 Task: Find connections with filter location Repelón with filter topic #Marketswith filter profile language Spanish with filter current company SK hynix with filter school KPR Institute of Engineering and Technology with filter industry Wholesale Photography Equipment and Supplies with filter service category Bookkeeping with filter keywords title Nurse Practitioner
Action: Mouse moved to (282, 223)
Screenshot: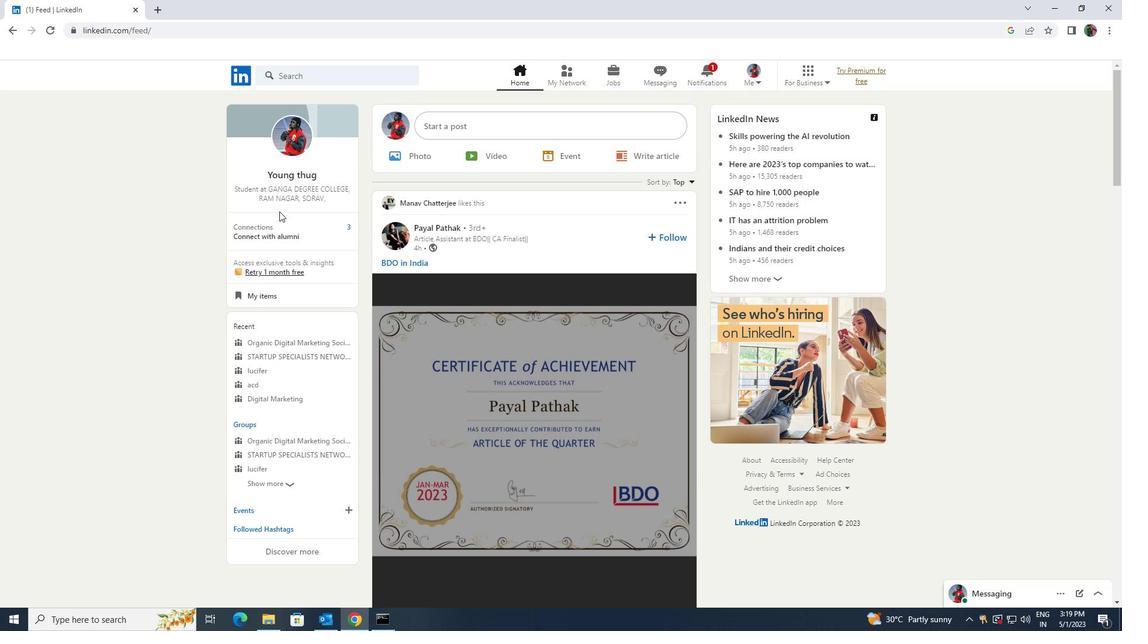 
Action: Mouse pressed left at (282, 223)
Screenshot: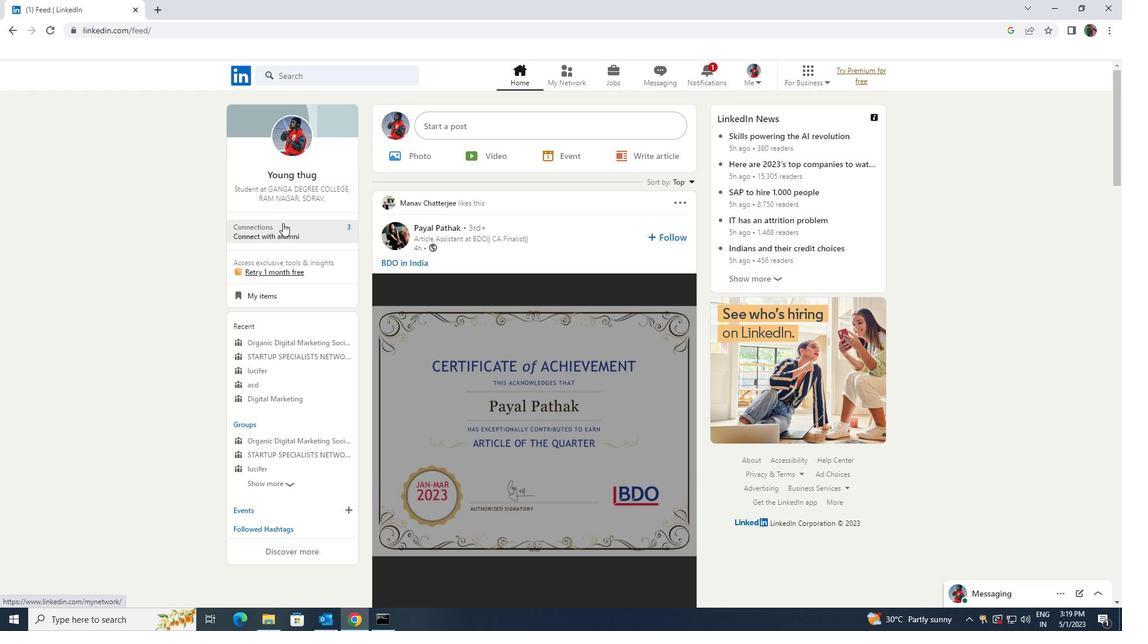 
Action: Mouse moved to (334, 147)
Screenshot: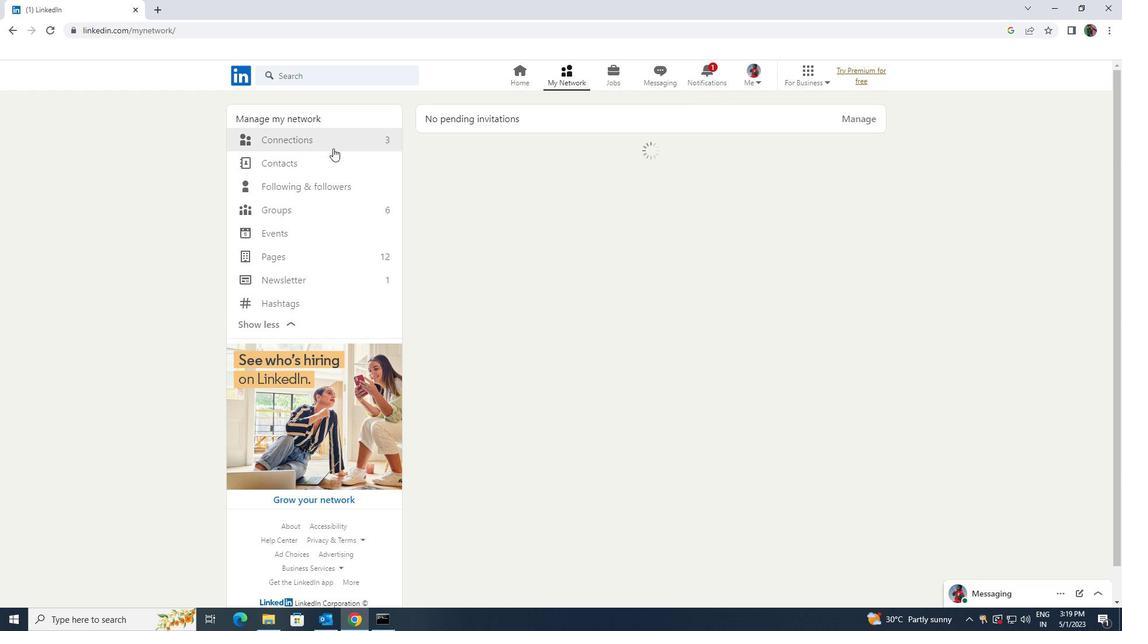 
Action: Mouse pressed left at (334, 147)
Screenshot: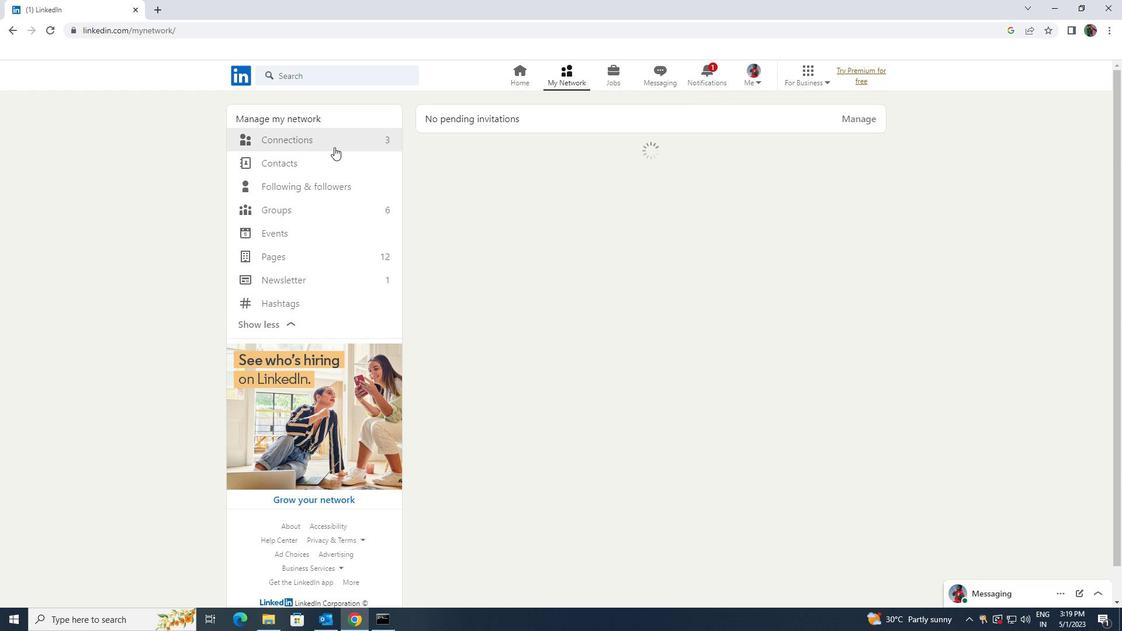 
Action: Mouse moved to (334, 144)
Screenshot: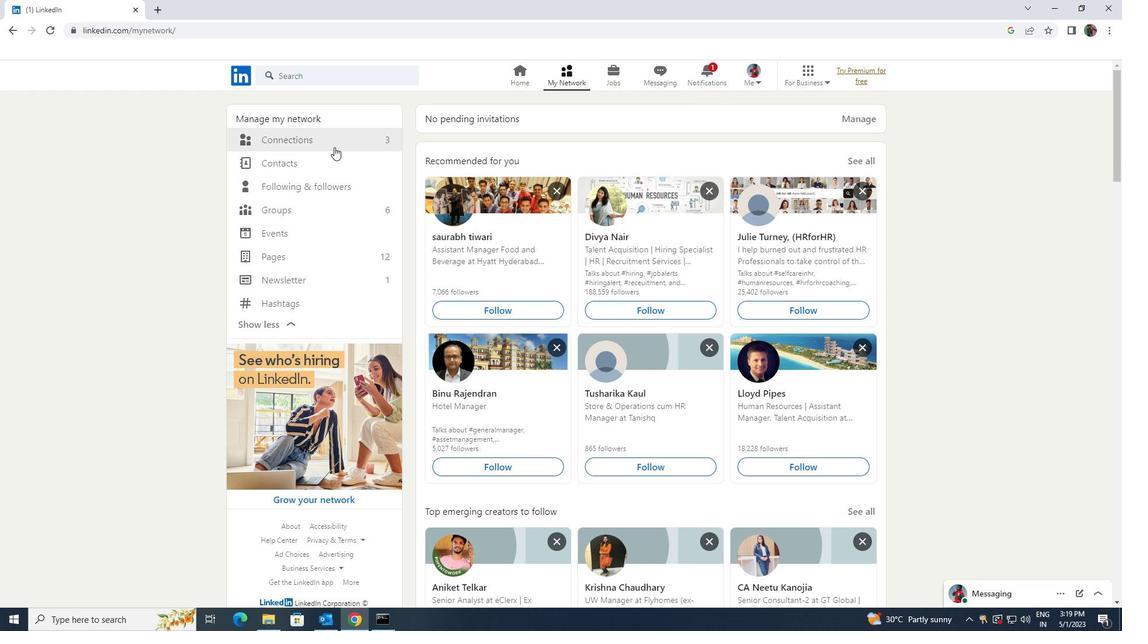 
Action: Mouse pressed left at (334, 144)
Screenshot: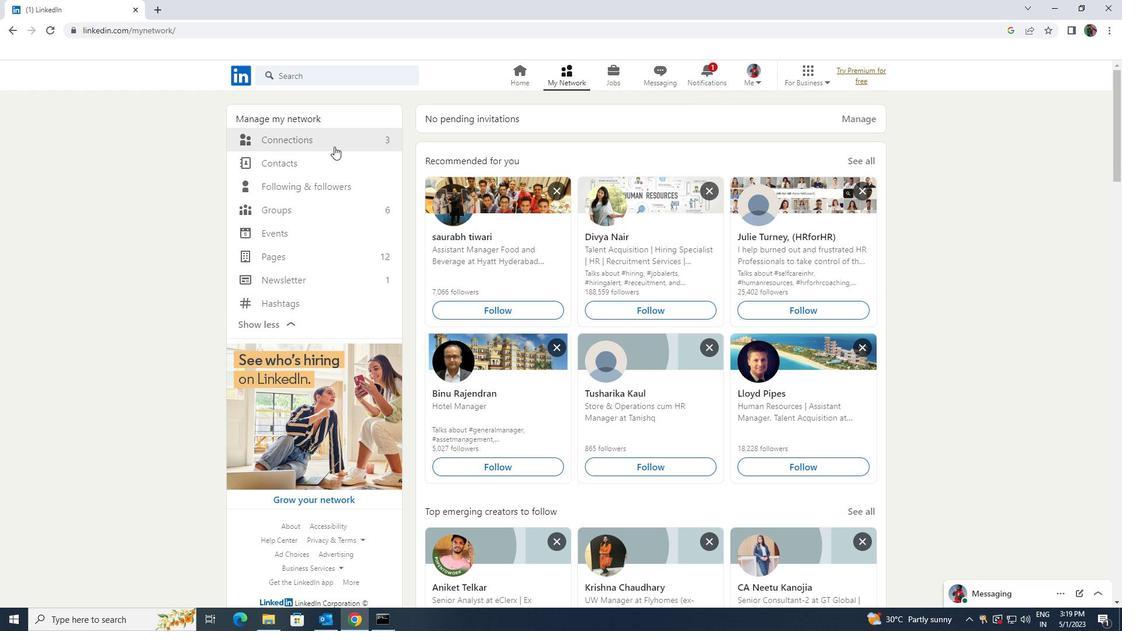
Action: Mouse moved to (660, 141)
Screenshot: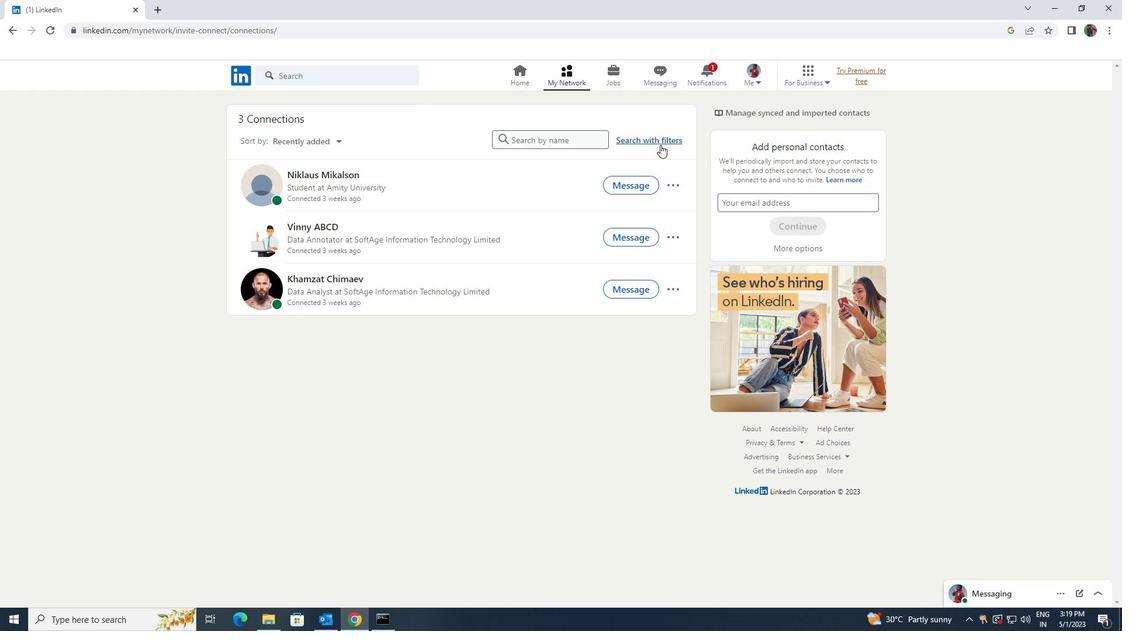 
Action: Mouse pressed left at (660, 141)
Screenshot: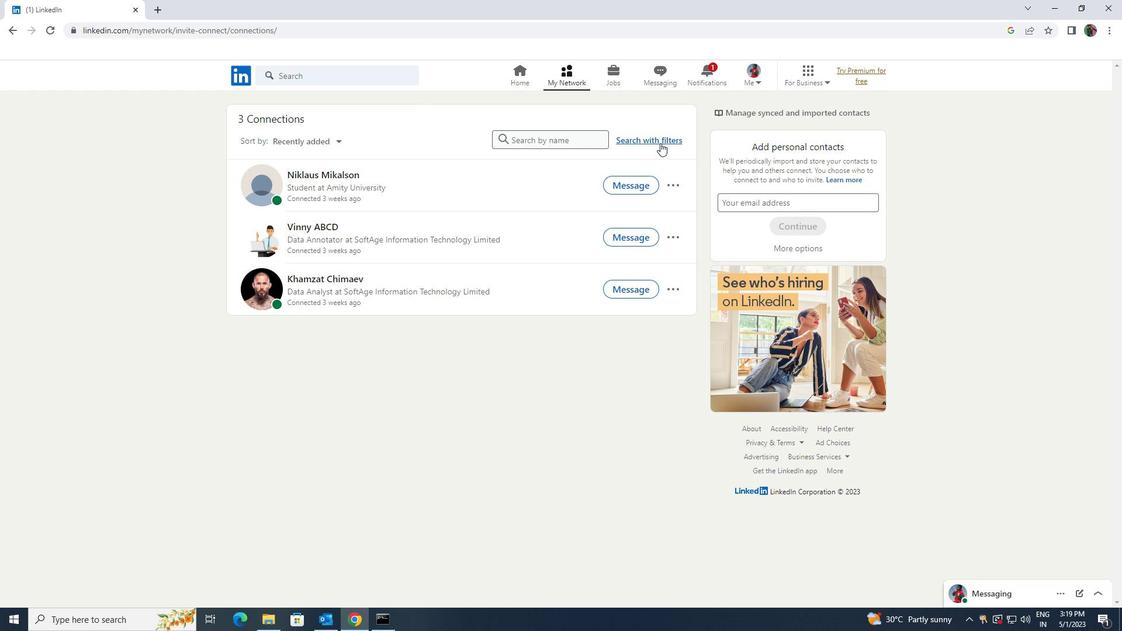 
Action: Mouse moved to (593, 109)
Screenshot: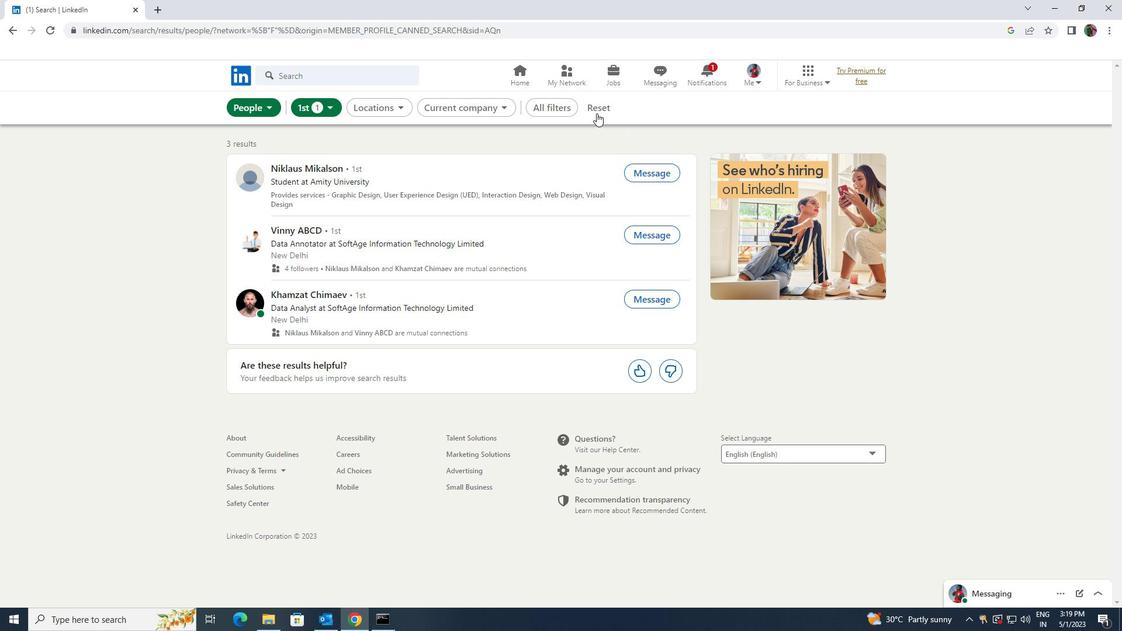 
Action: Mouse pressed left at (593, 109)
Screenshot: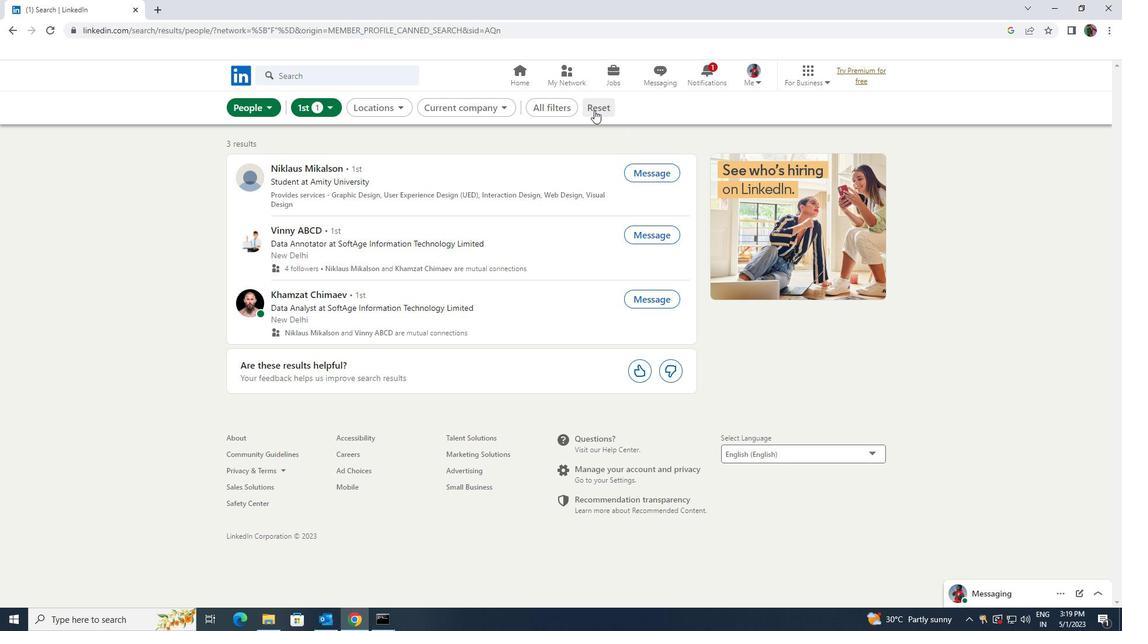 
Action: Mouse moved to (580, 106)
Screenshot: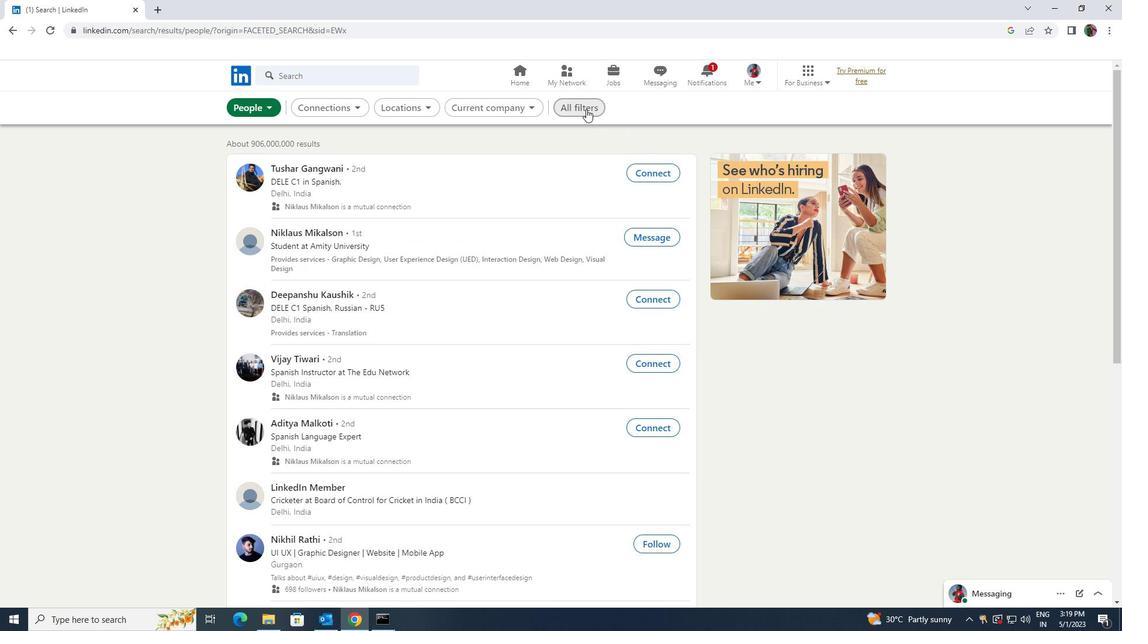 
Action: Mouse pressed left at (580, 106)
Screenshot: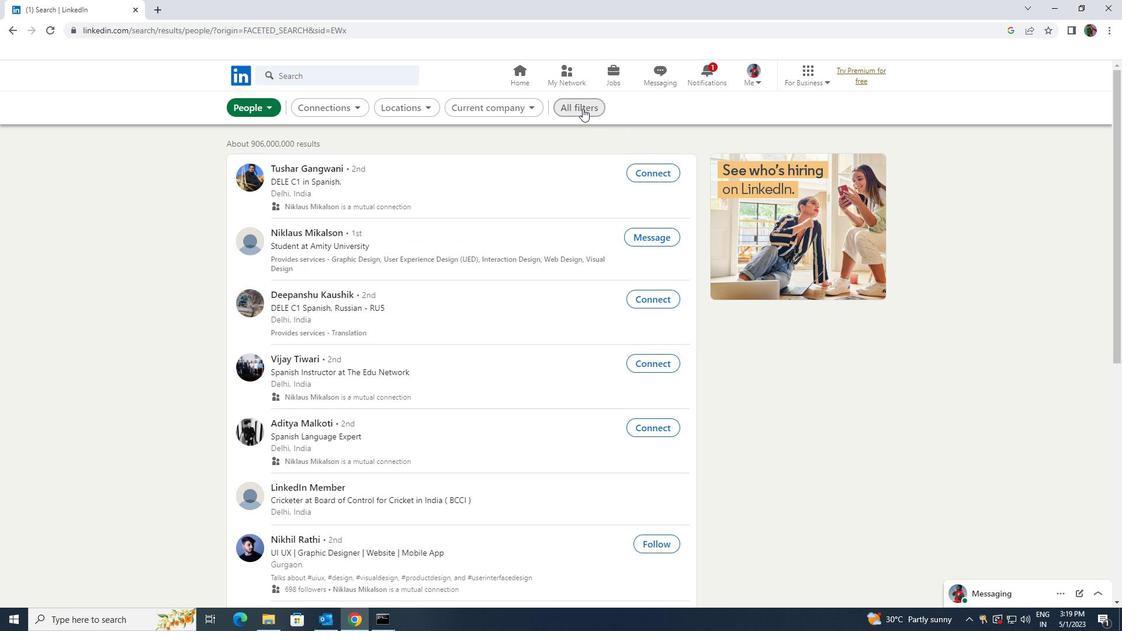 
Action: Mouse moved to (940, 313)
Screenshot: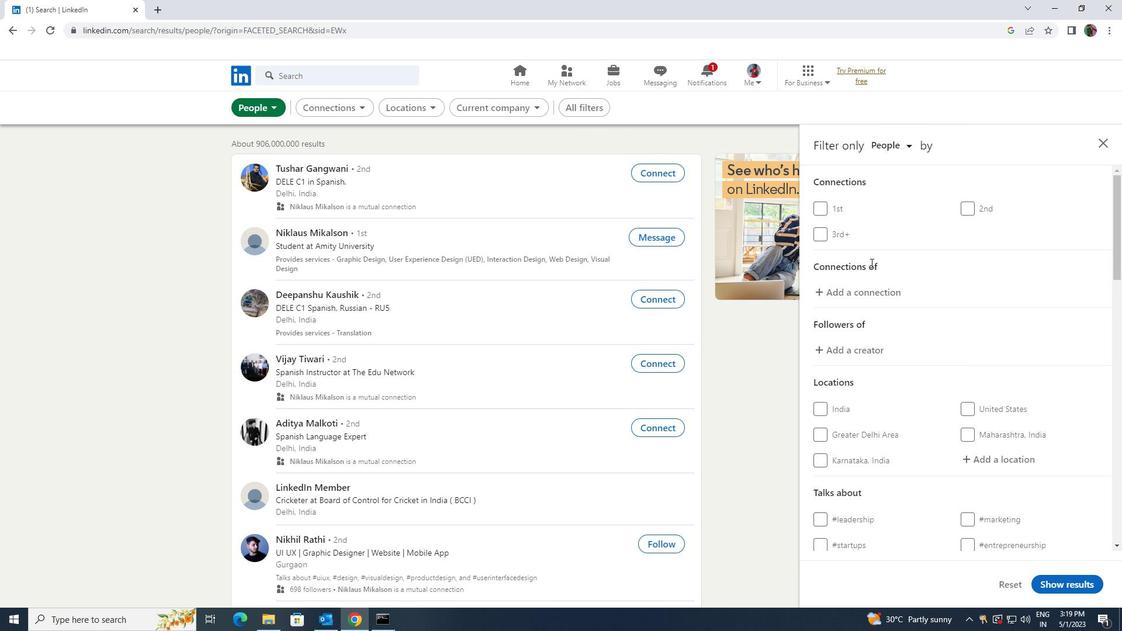 
Action: Mouse scrolled (940, 312) with delta (0, 0)
Screenshot: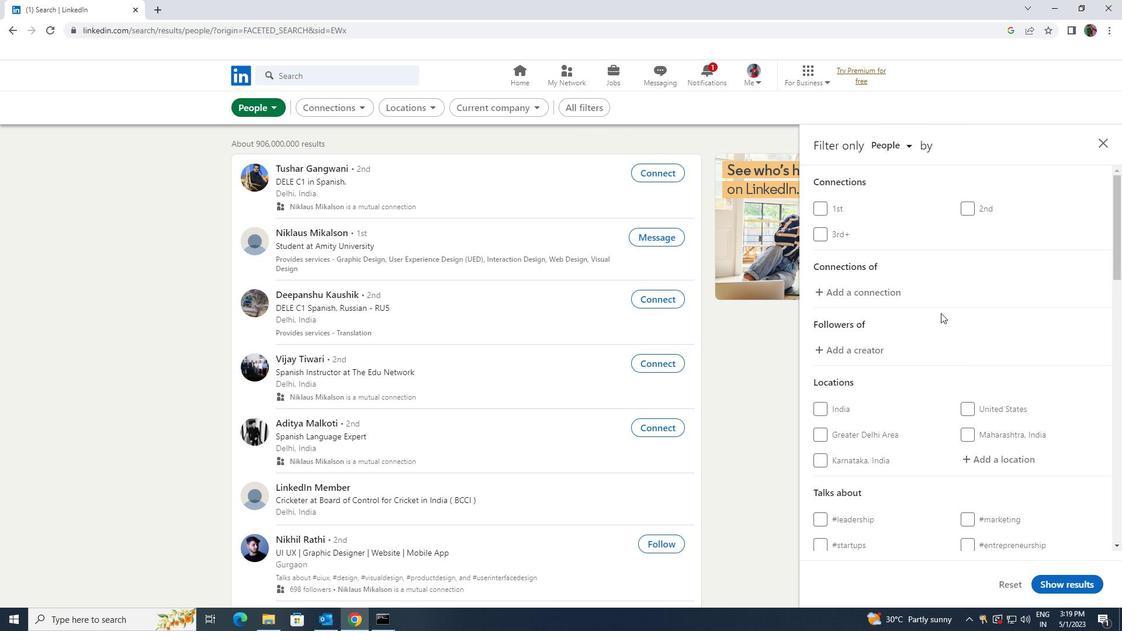 
Action: Mouse scrolled (940, 312) with delta (0, 0)
Screenshot: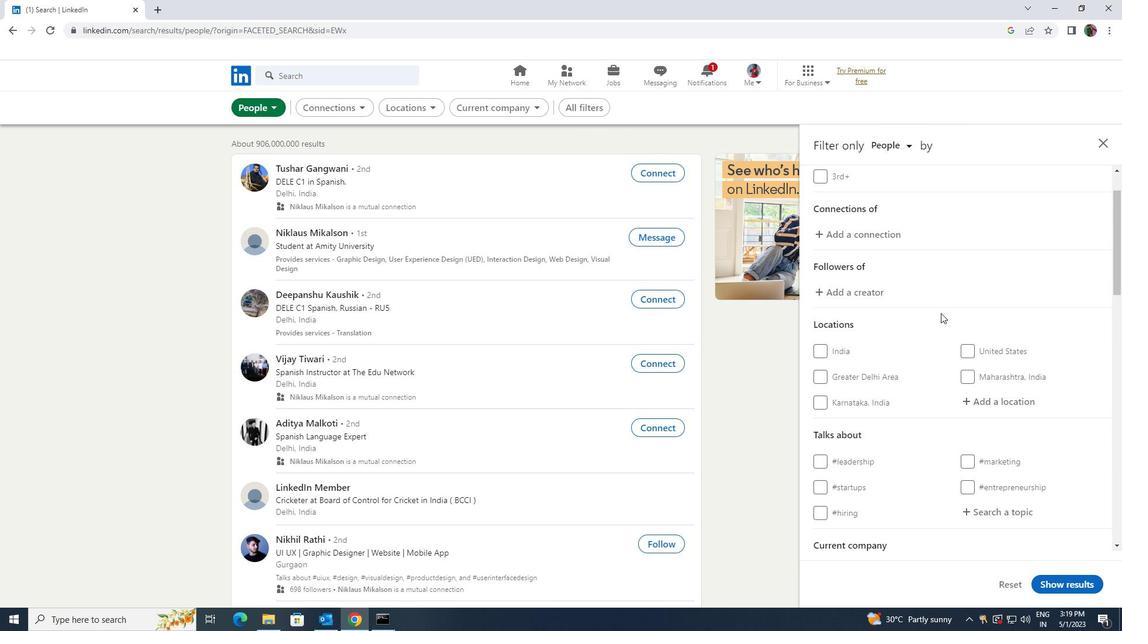 
Action: Mouse scrolled (940, 312) with delta (0, 0)
Screenshot: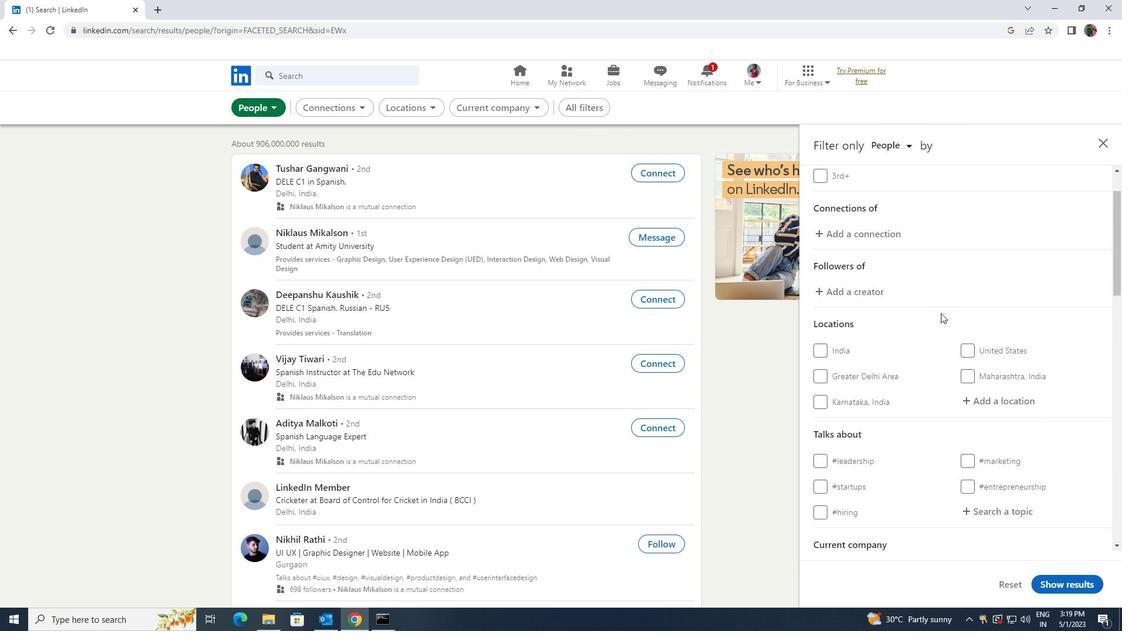 
Action: Mouse moved to (981, 286)
Screenshot: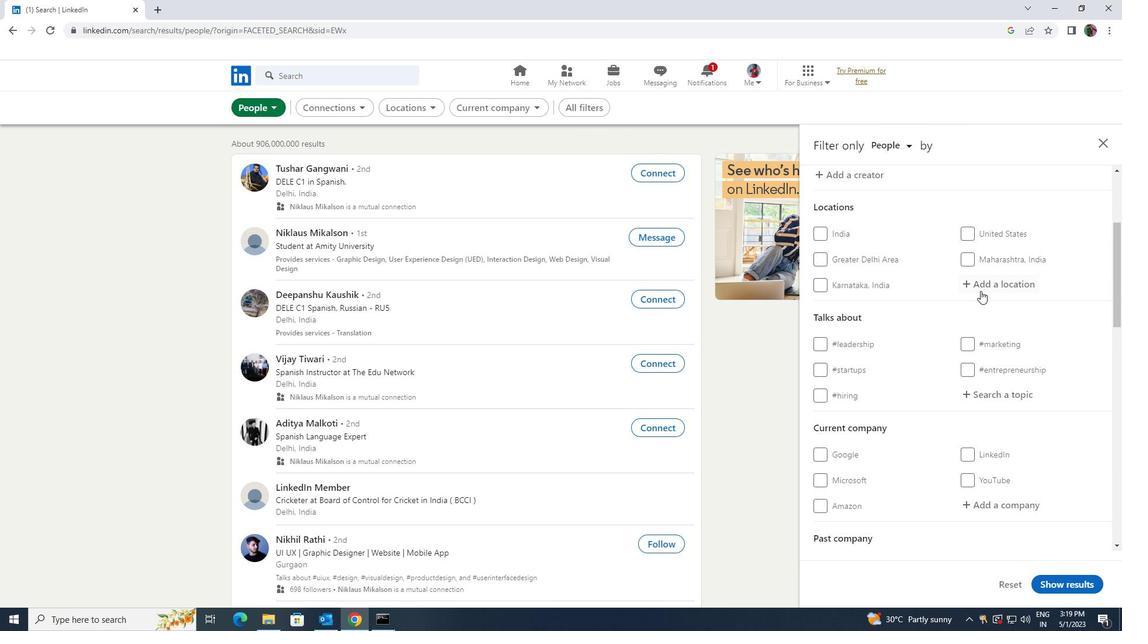 
Action: Mouse pressed left at (981, 286)
Screenshot: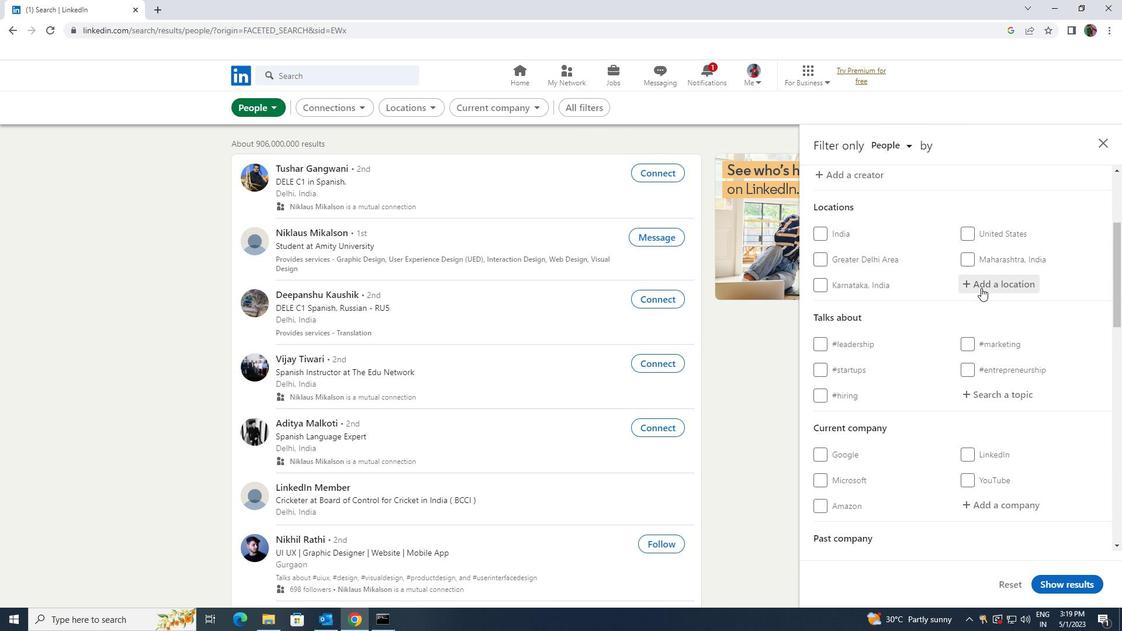 
Action: Key pressed <Key.shift>REPELO
Screenshot: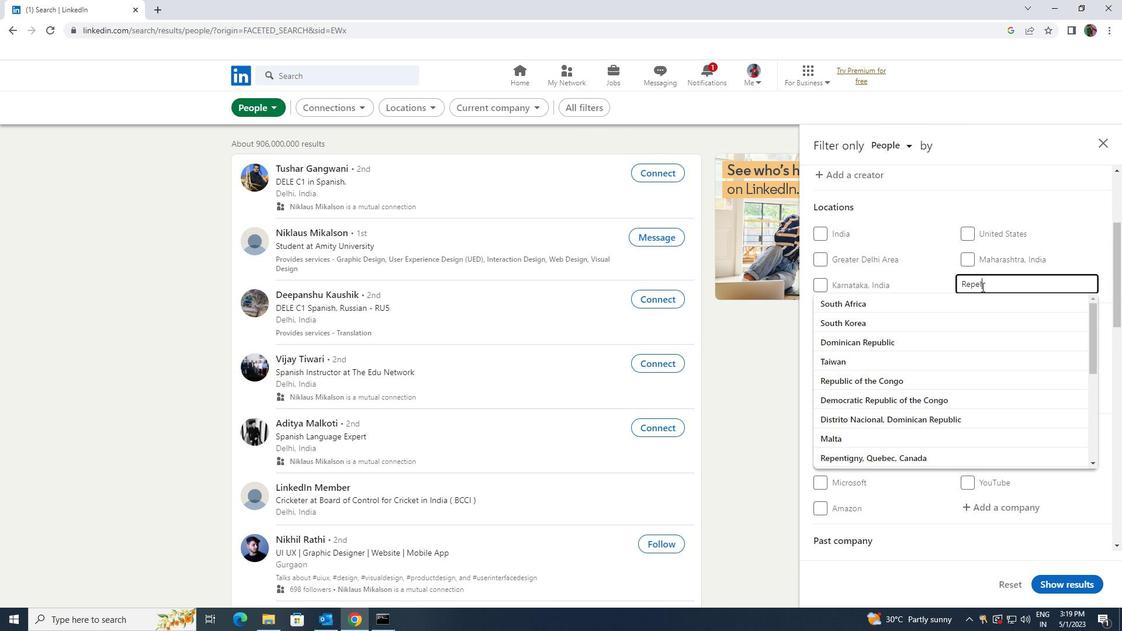 
Action: Mouse moved to (995, 293)
Screenshot: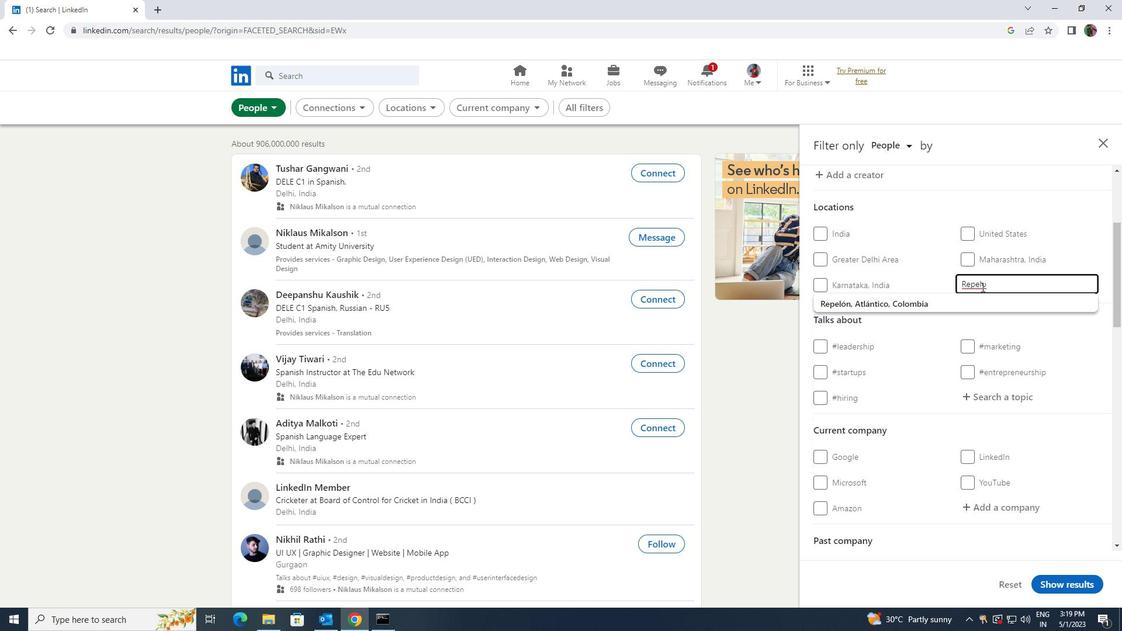 
Action: Mouse pressed left at (995, 293)
Screenshot: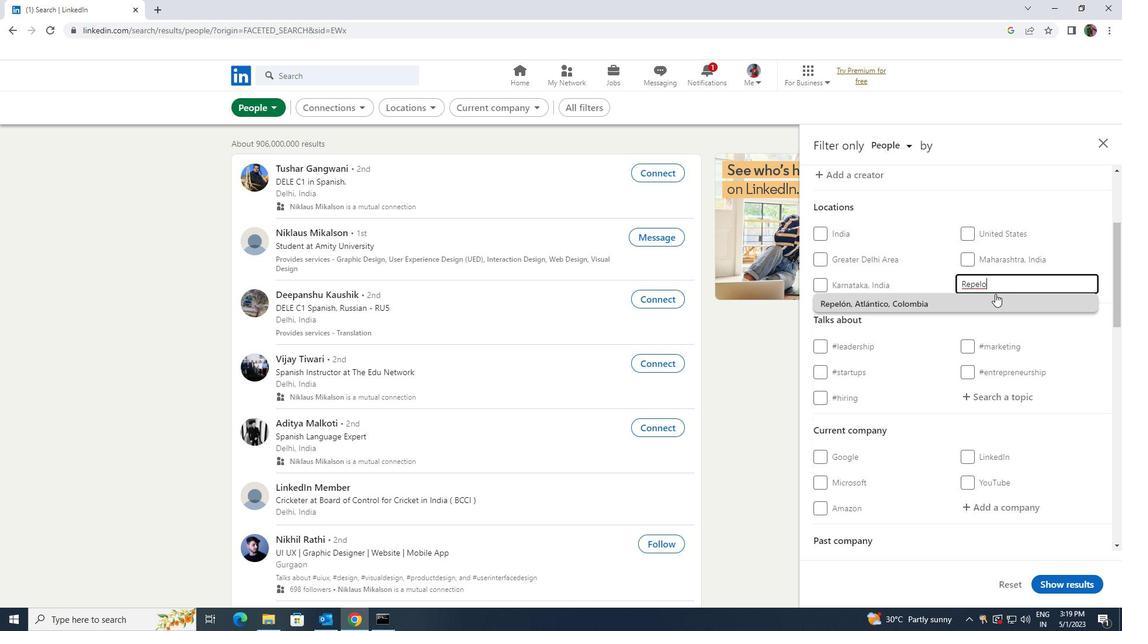 
Action: Mouse scrolled (995, 293) with delta (0, 0)
Screenshot: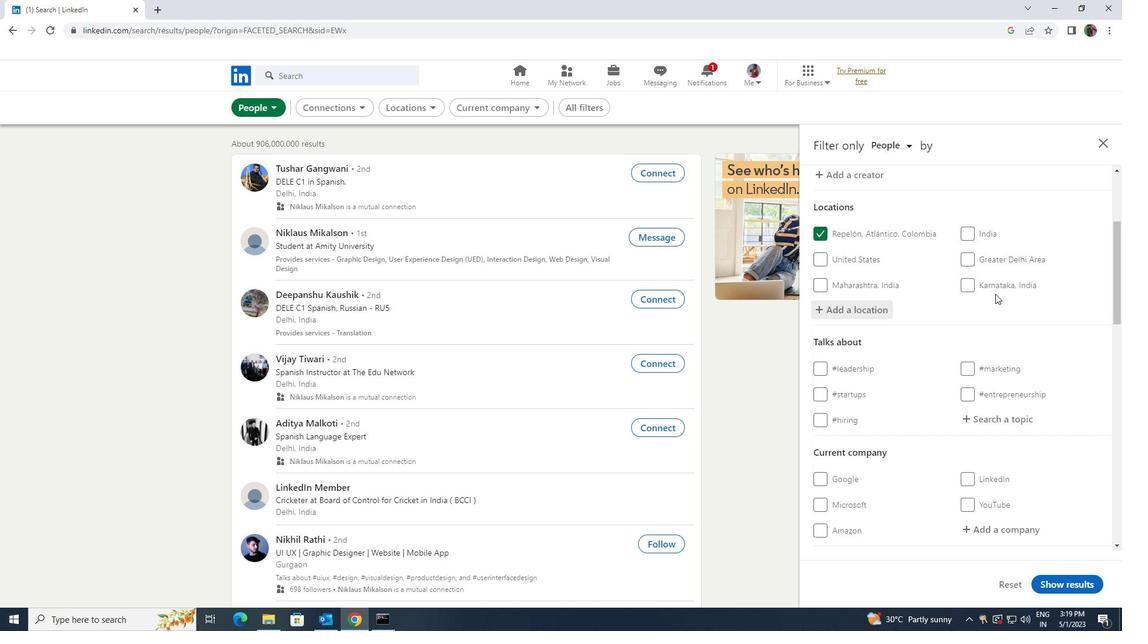 
Action: Mouse scrolled (995, 293) with delta (0, 0)
Screenshot: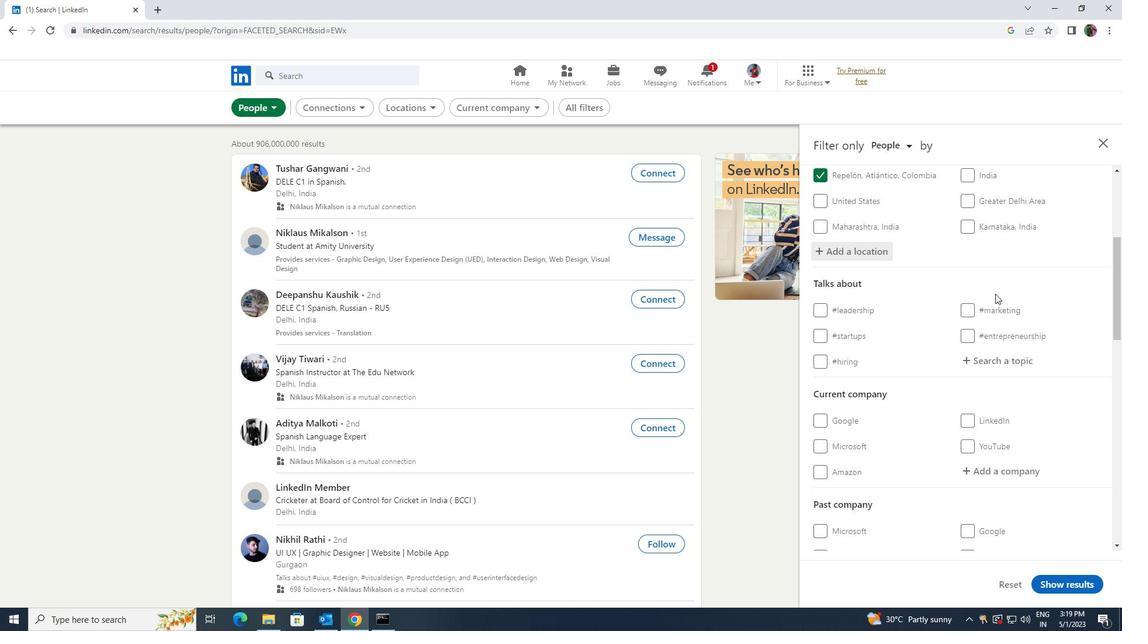 
Action: Mouse moved to (996, 295)
Screenshot: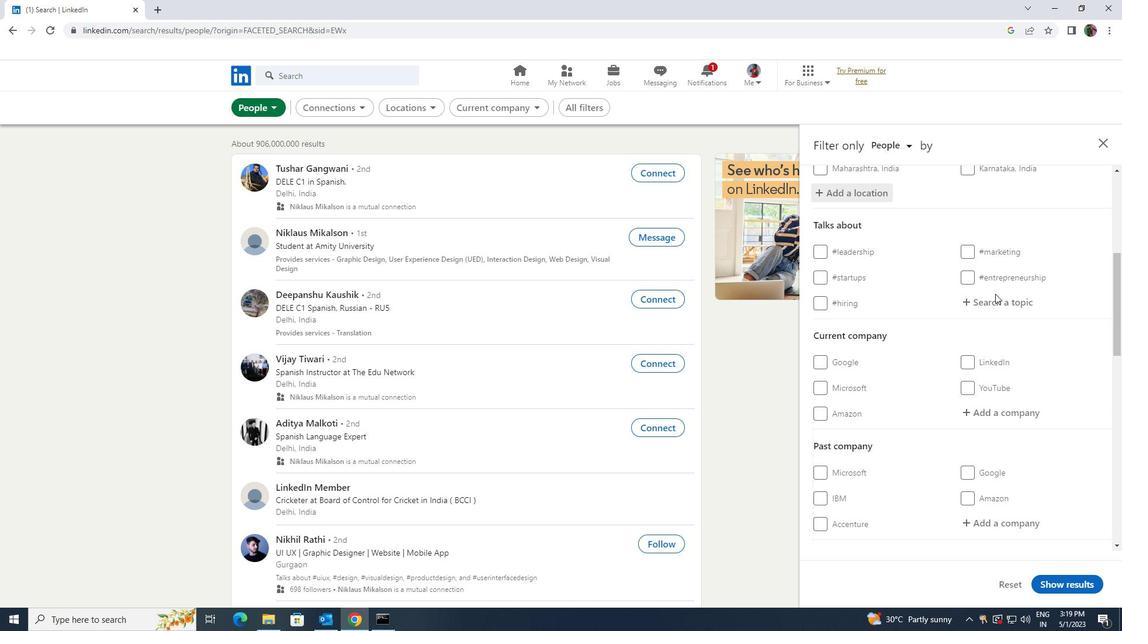 
Action: Mouse pressed left at (996, 295)
Screenshot: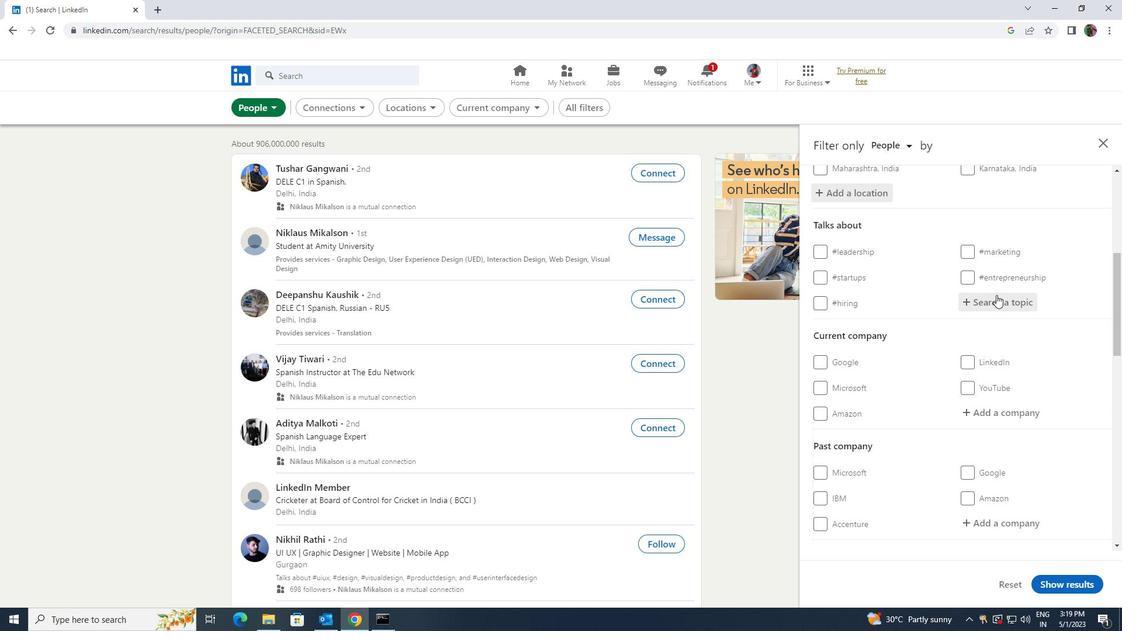 
Action: Key pressed <Key.shift>MARKETS
Screenshot: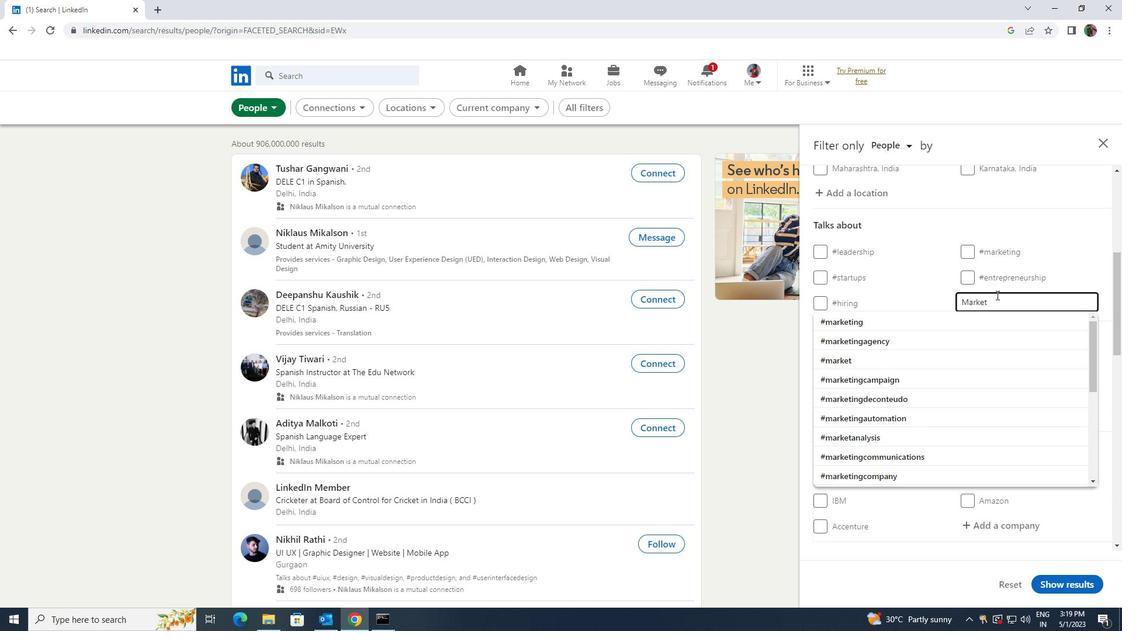 
Action: Mouse moved to (990, 321)
Screenshot: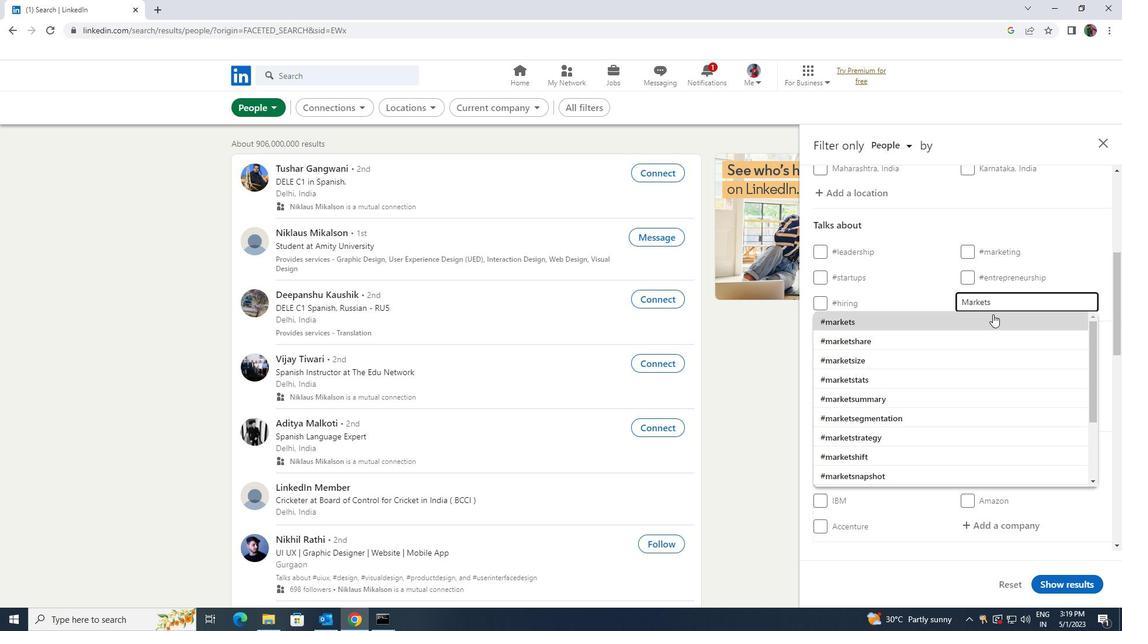 
Action: Mouse pressed left at (990, 321)
Screenshot: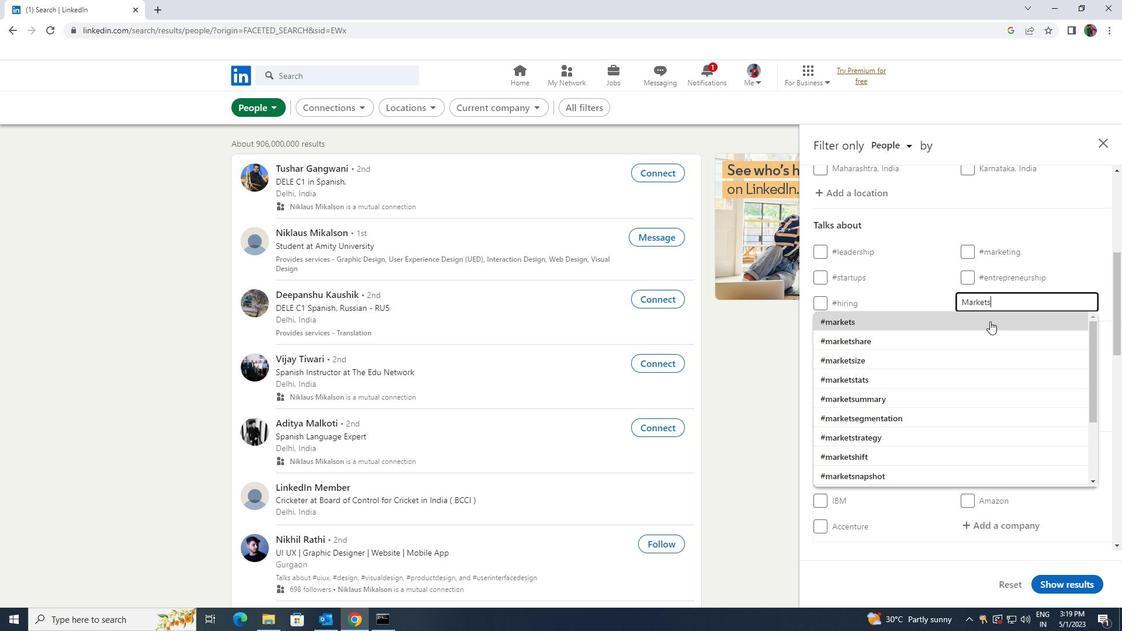 
Action: Mouse scrolled (990, 320) with delta (0, 0)
Screenshot: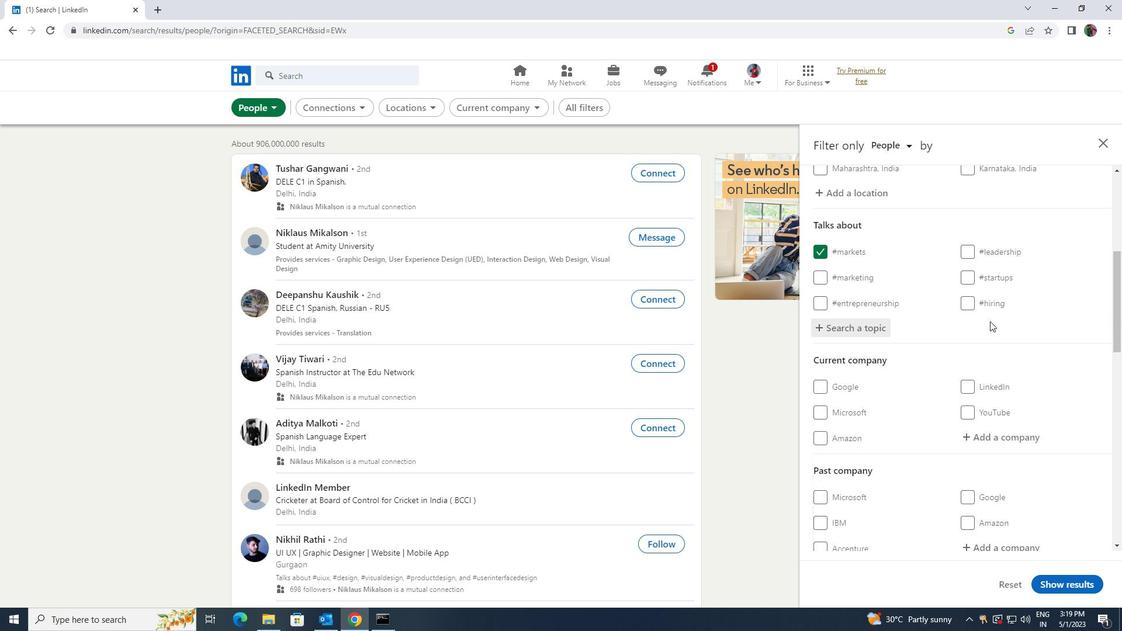 
Action: Mouse scrolled (990, 320) with delta (0, 0)
Screenshot: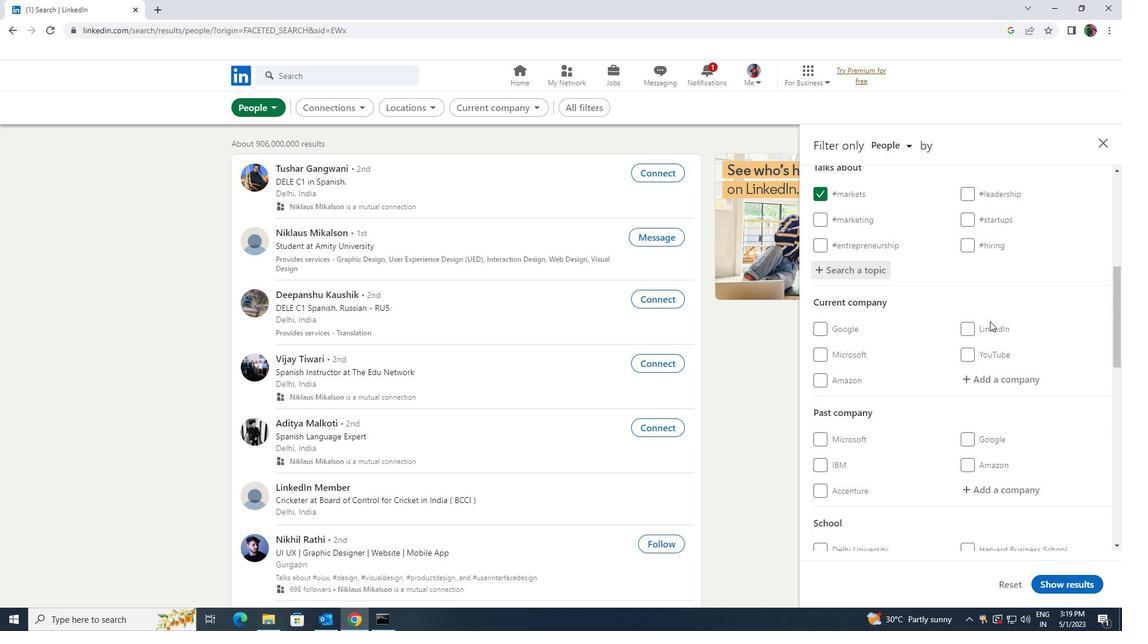 
Action: Mouse scrolled (990, 320) with delta (0, 0)
Screenshot: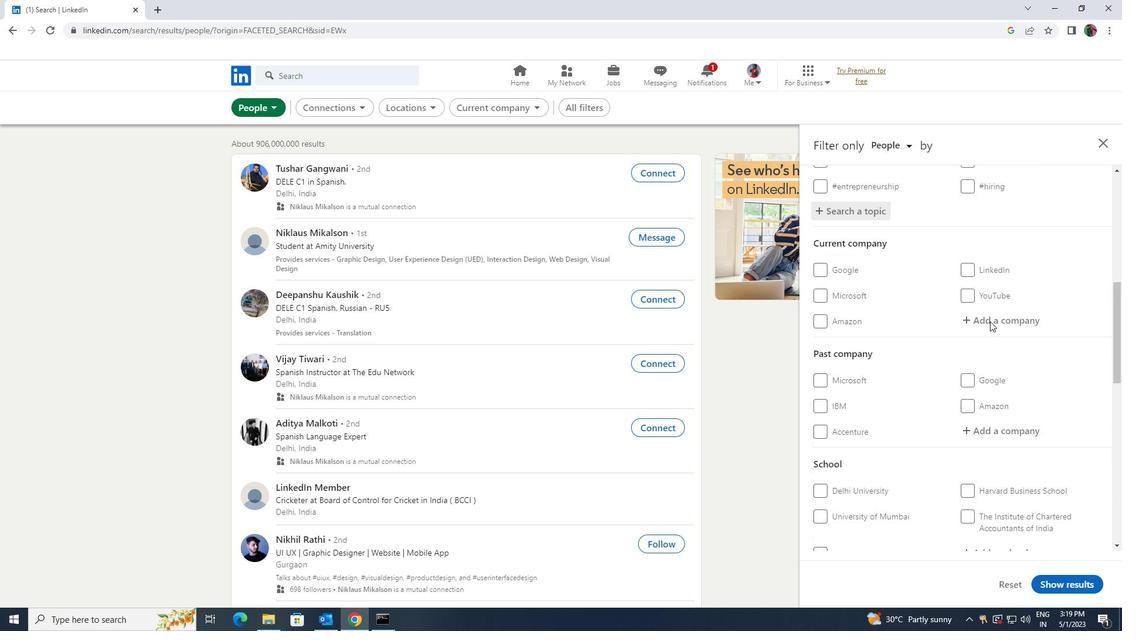
Action: Mouse scrolled (990, 320) with delta (0, 0)
Screenshot: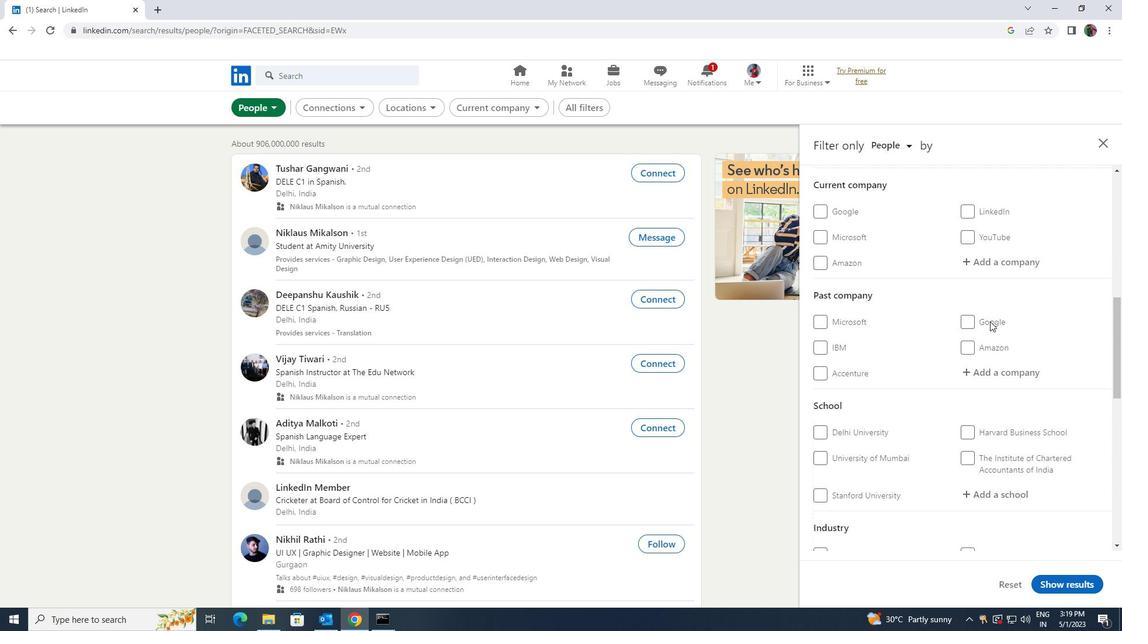 
Action: Mouse scrolled (990, 320) with delta (0, 0)
Screenshot: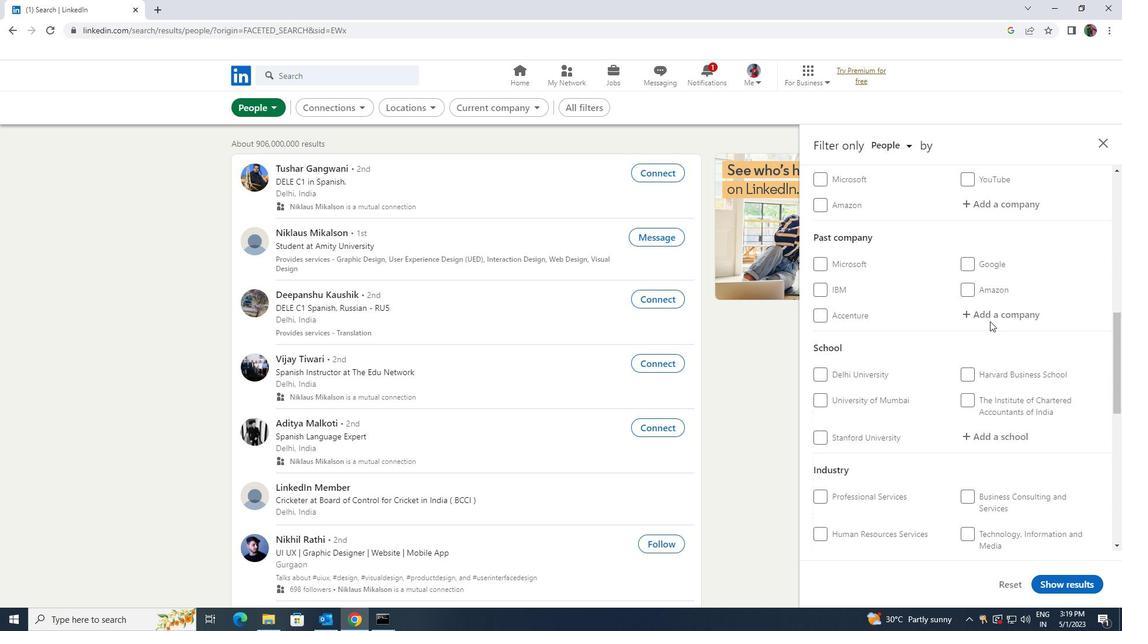 
Action: Mouse scrolled (990, 320) with delta (0, 0)
Screenshot: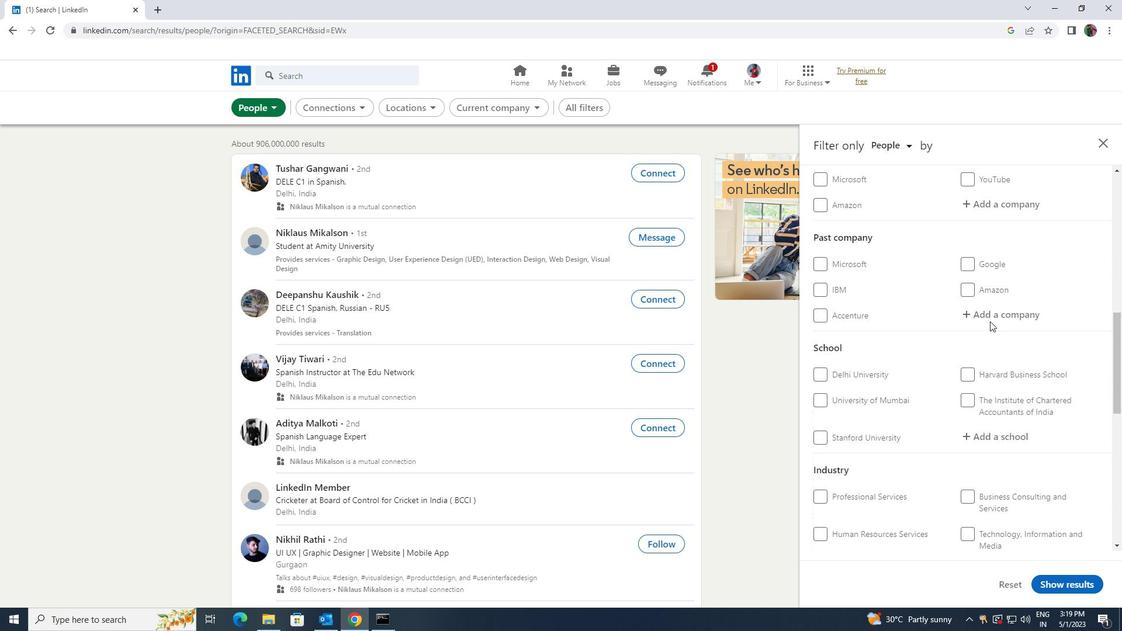 
Action: Mouse scrolled (990, 320) with delta (0, 0)
Screenshot: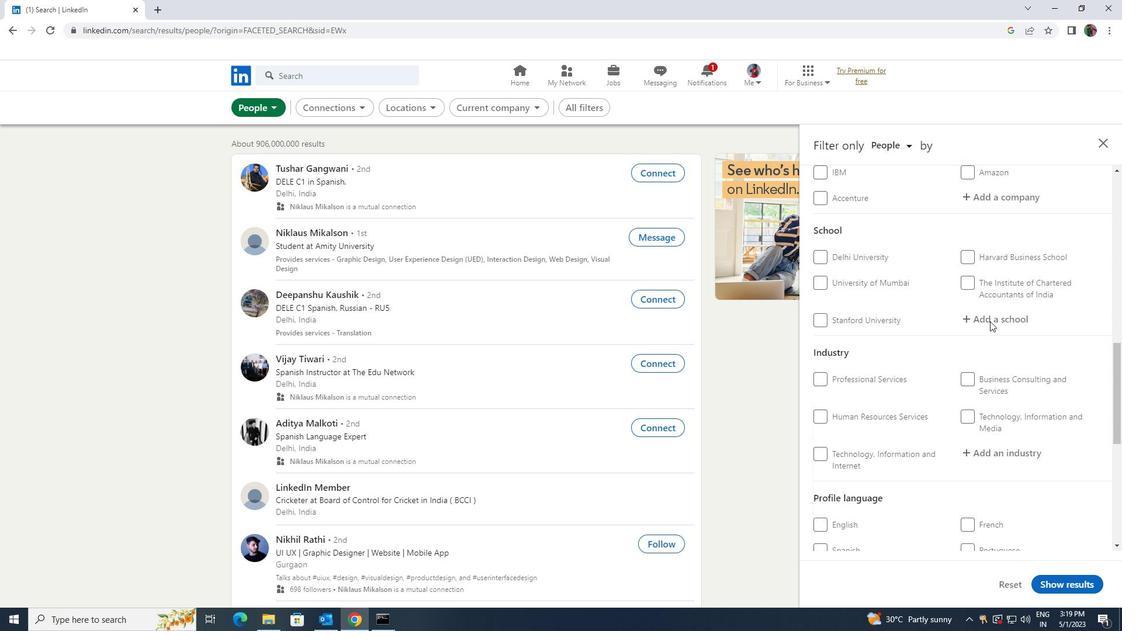 
Action: Mouse scrolled (990, 320) with delta (0, 0)
Screenshot: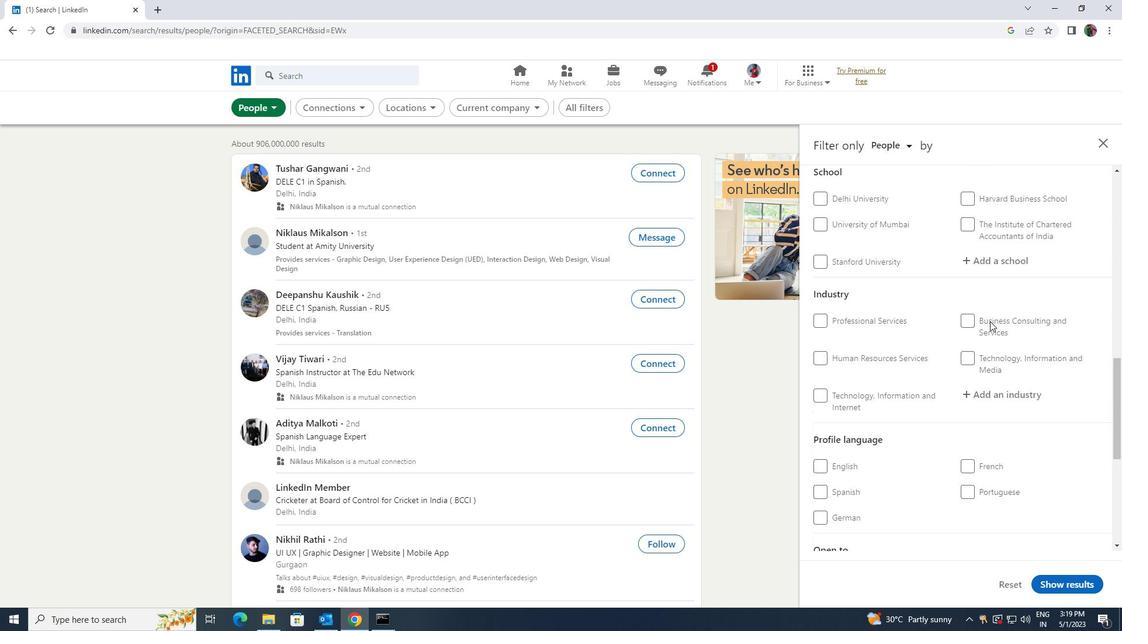 
Action: Mouse scrolled (990, 320) with delta (0, 0)
Screenshot: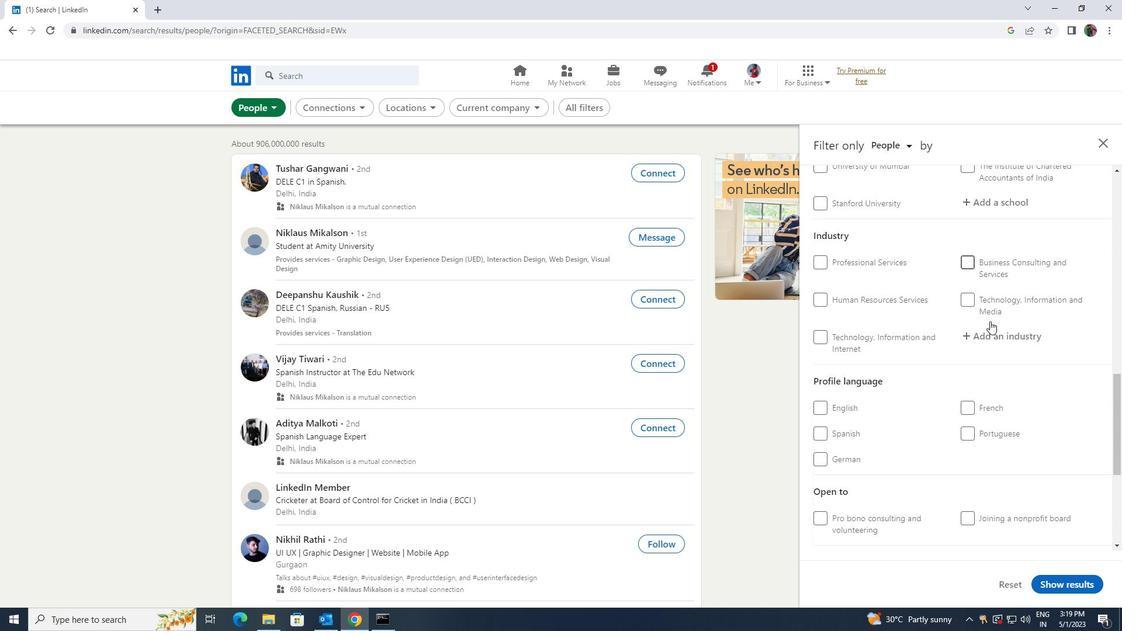 
Action: Mouse moved to (822, 376)
Screenshot: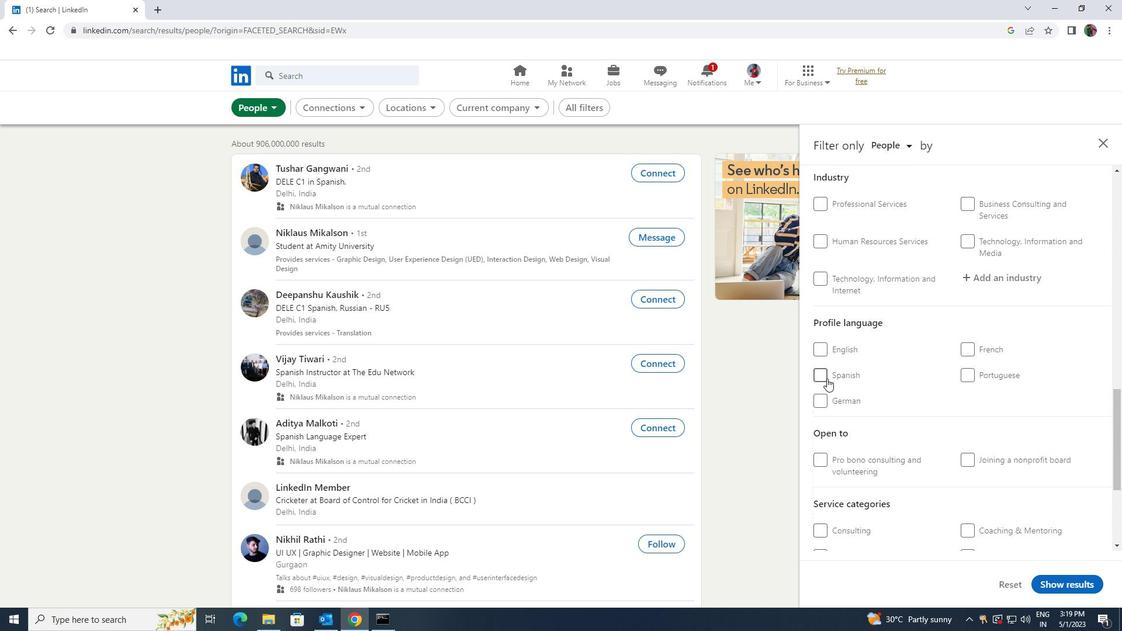 
Action: Mouse pressed left at (822, 376)
Screenshot: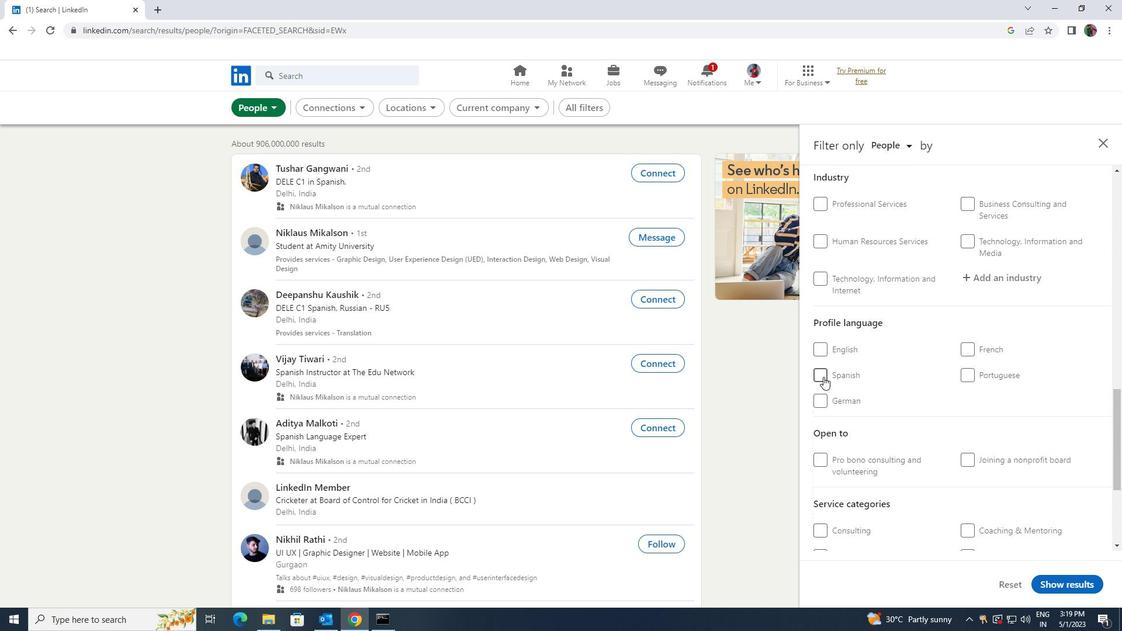 
Action: Mouse moved to (935, 369)
Screenshot: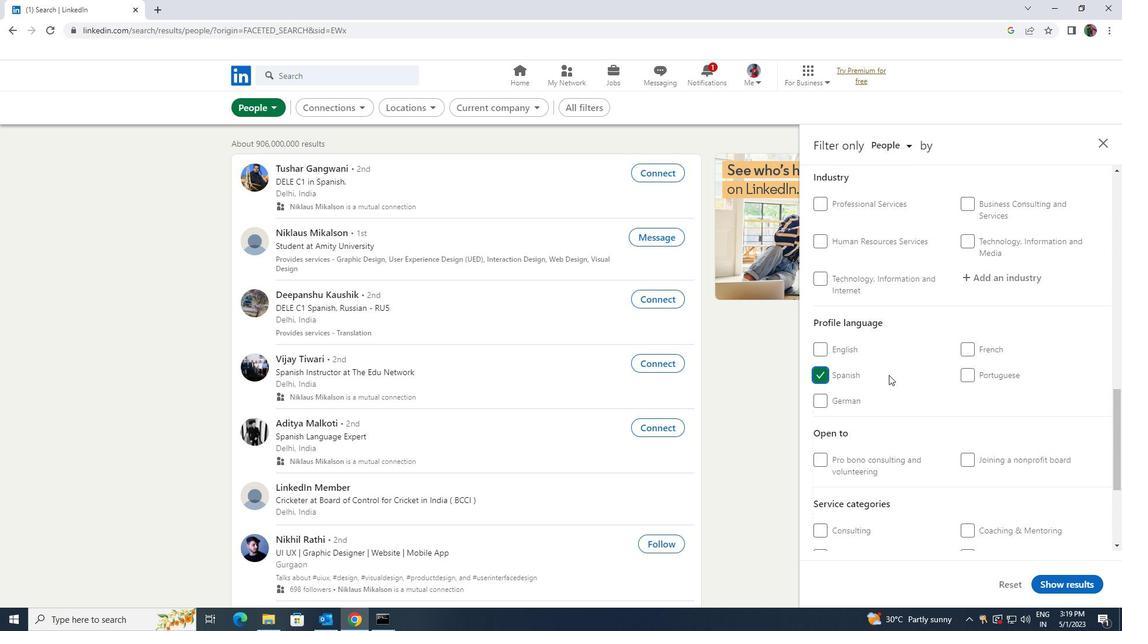 
Action: Mouse scrolled (935, 369) with delta (0, 0)
Screenshot: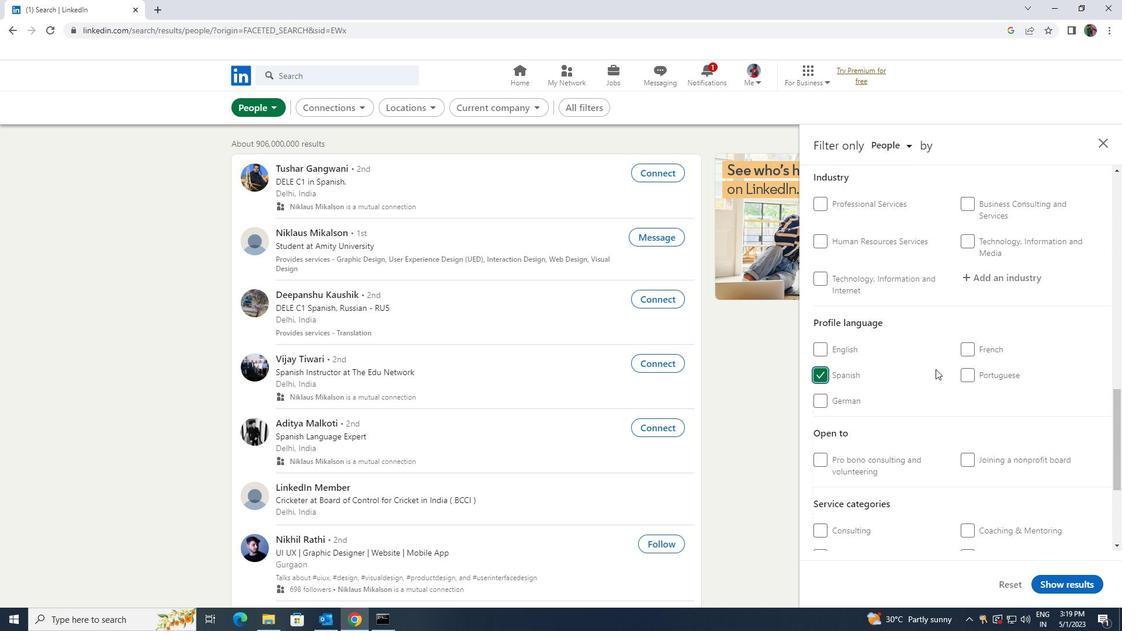 
Action: Mouse scrolled (935, 369) with delta (0, 0)
Screenshot: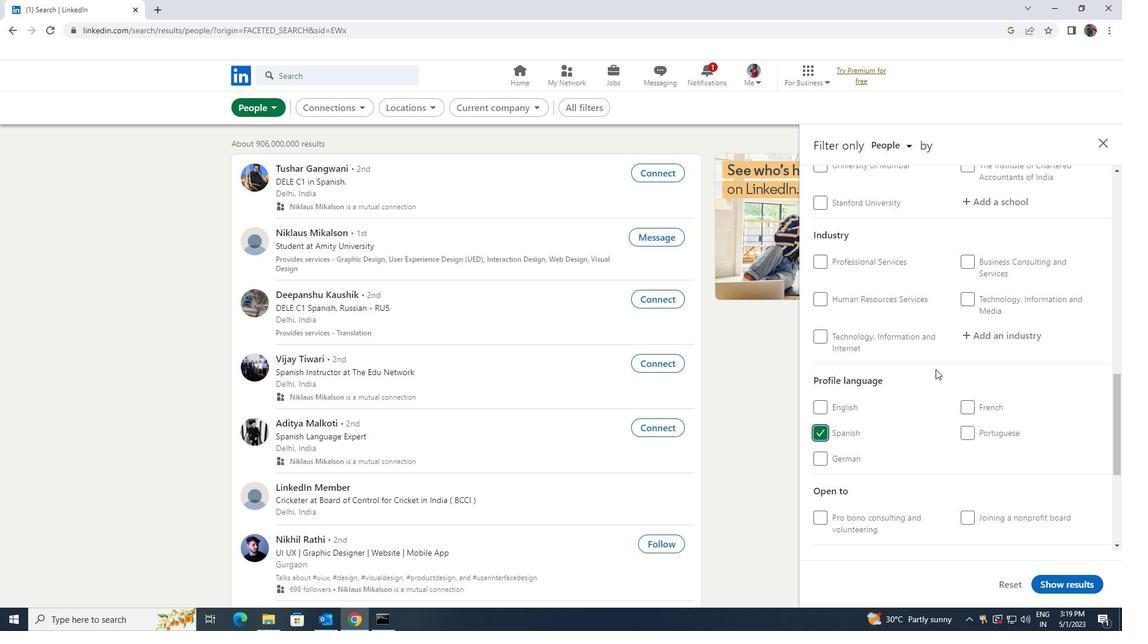
Action: Mouse scrolled (935, 369) with delta (0, 0)
Screenshot: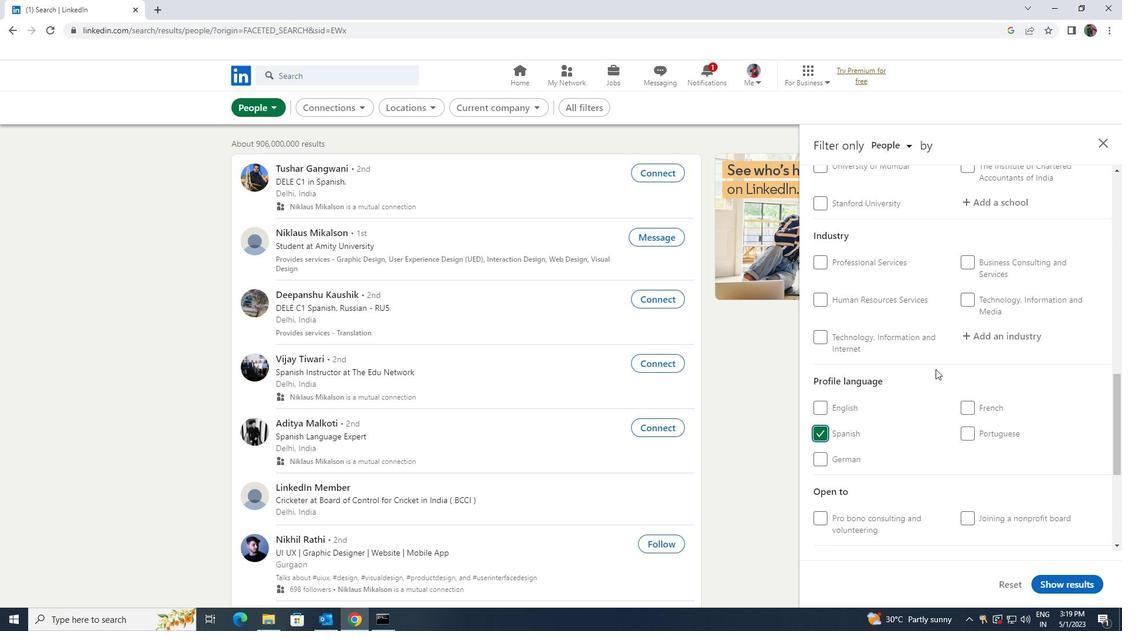 
Action: Mouse scrolled (935, 369) with delta (0, 0)
Screenshot: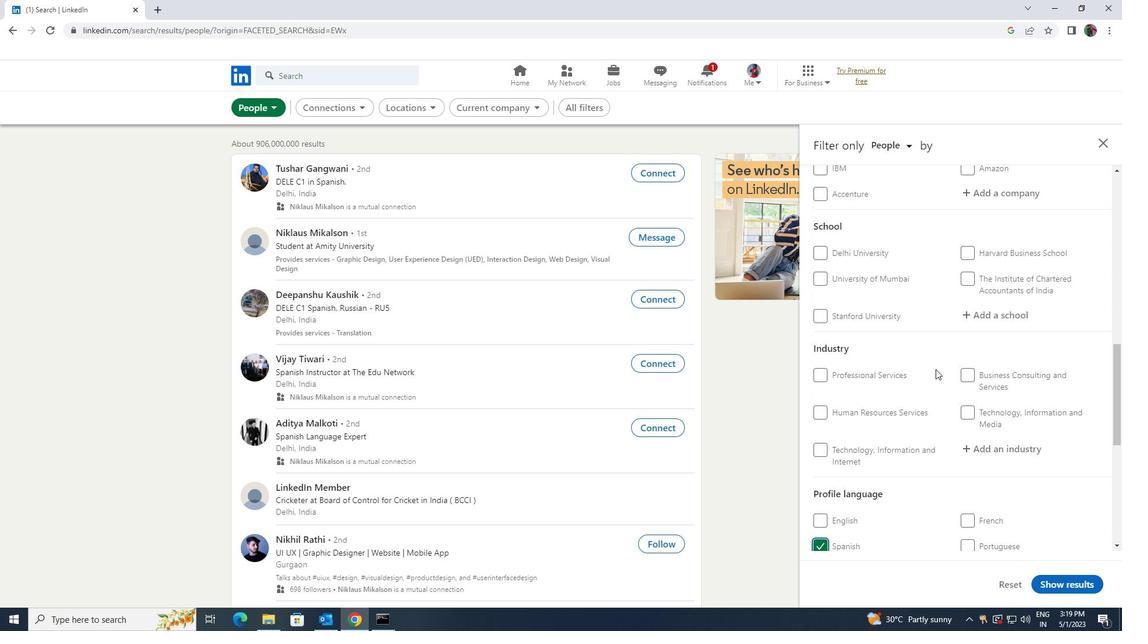 
Action: Mouse scrolled (935, 369) with delta (0, 0)
Screenshot: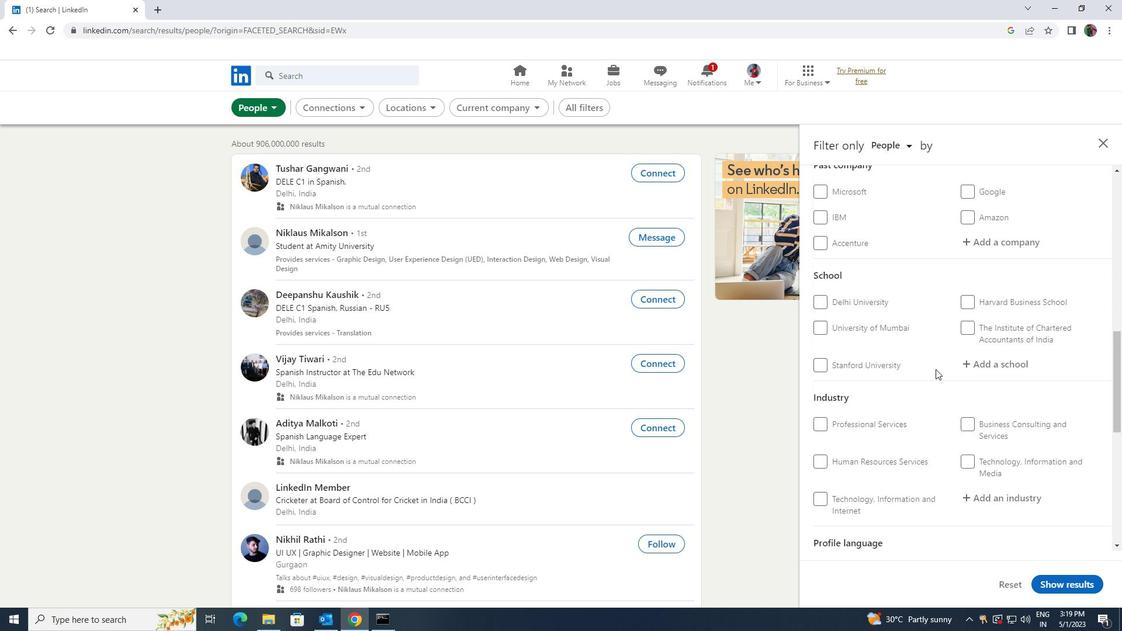 
Action: Mouse scrolled (935, 369) with delta (0, 0)
Screenshot: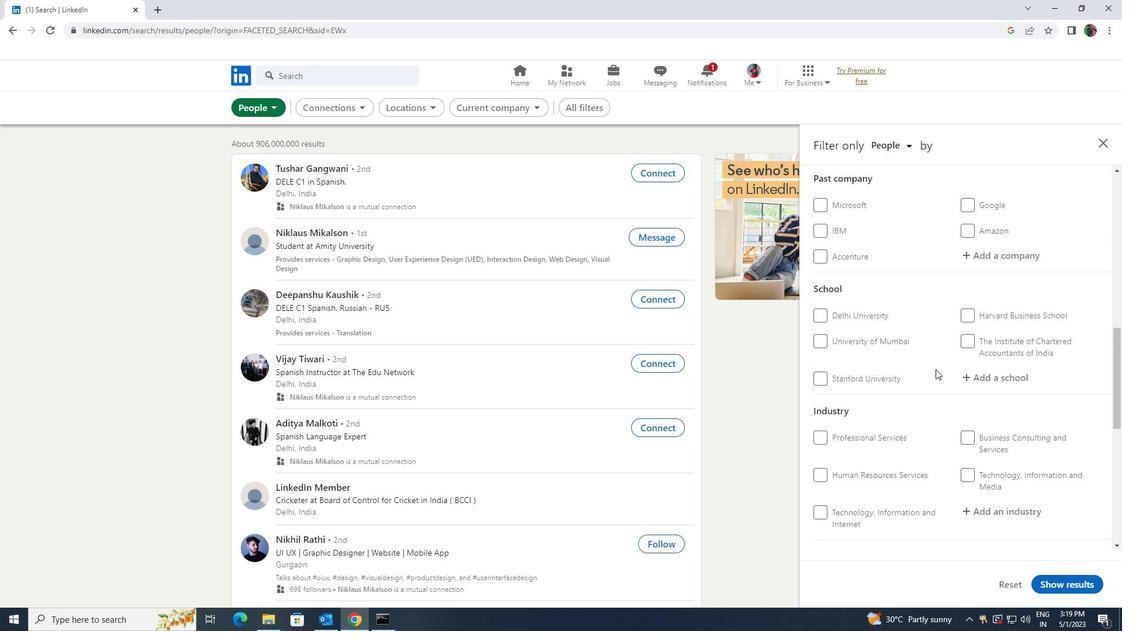 
Action: Mouse scrolled (935, 369) with delta (0, 0)
Screenshot: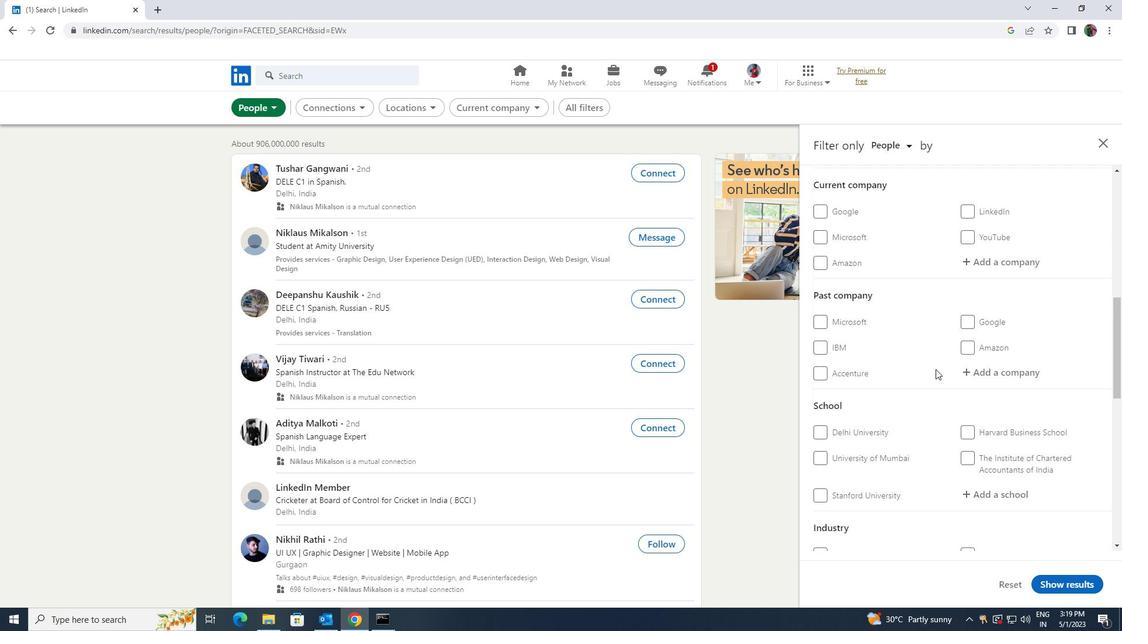 
Action: Mouse moved to (975, 323)
Screenshot: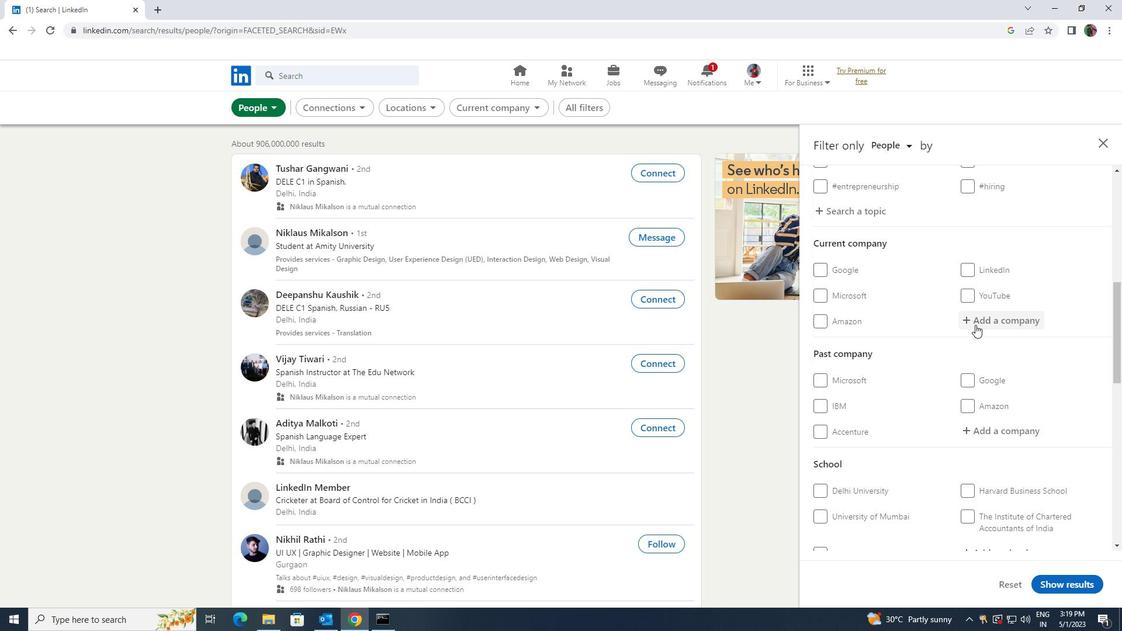 
Action: Mouse pressed left at (975, 323)
Screenshot: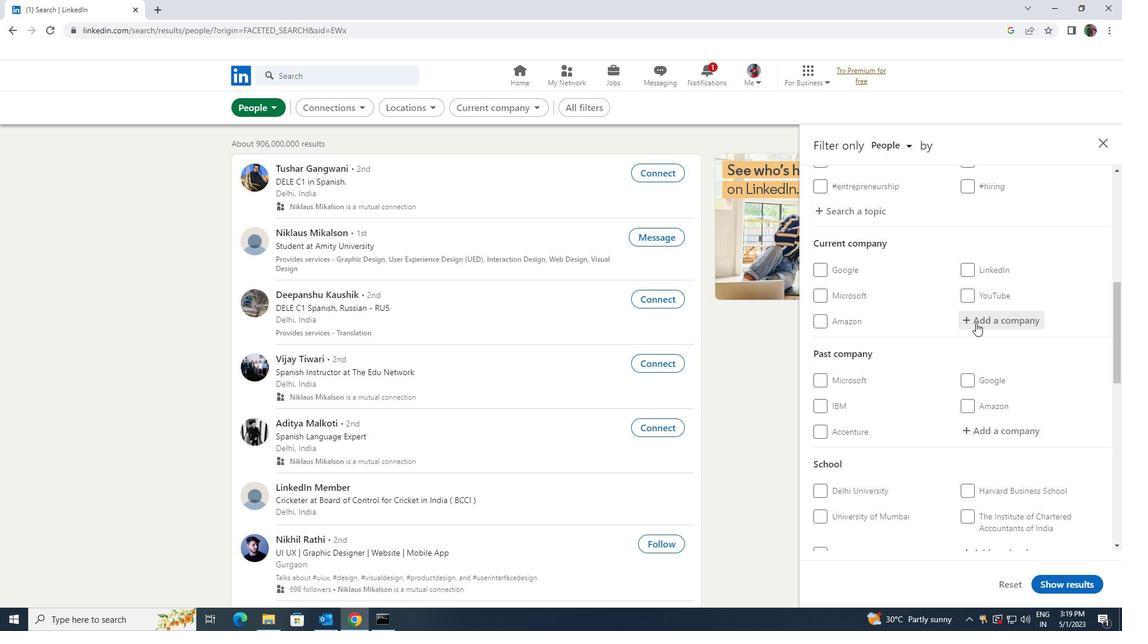 
Action: Key pressed <Key.shift>SK<Key.space><Key.shift><Key.shift><Key.shift><Key.shift><Key.shift><Key.shift><Key.shift><Key.shift><Key.shift><Key.shift>HYNIX
Screenshot: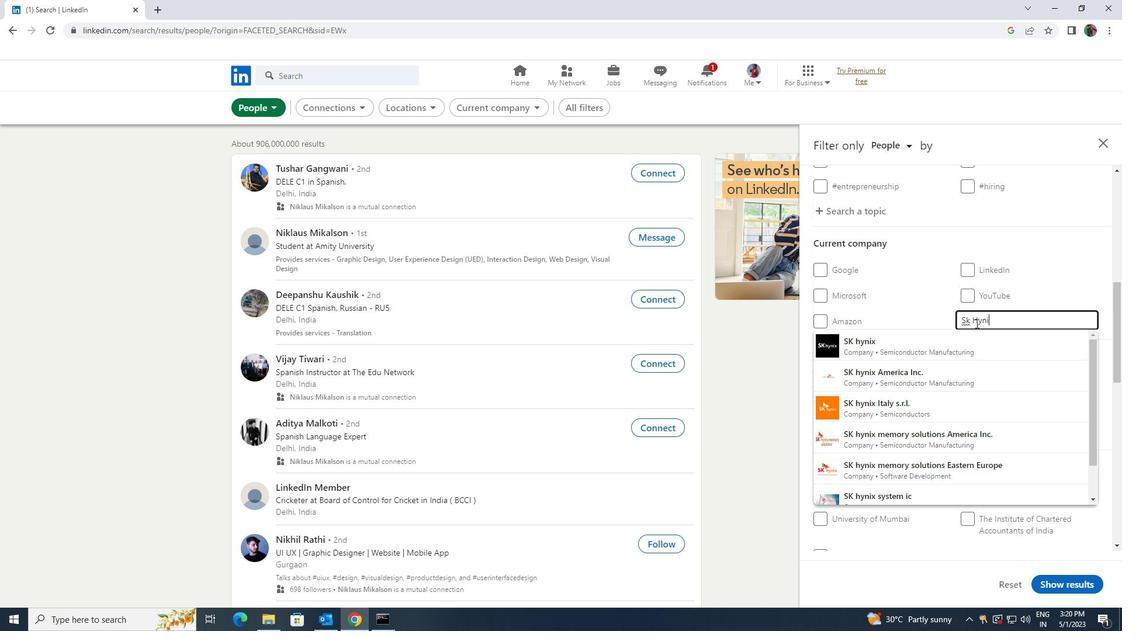 
Action: Mouse moved to (975, 344)
Screenshot: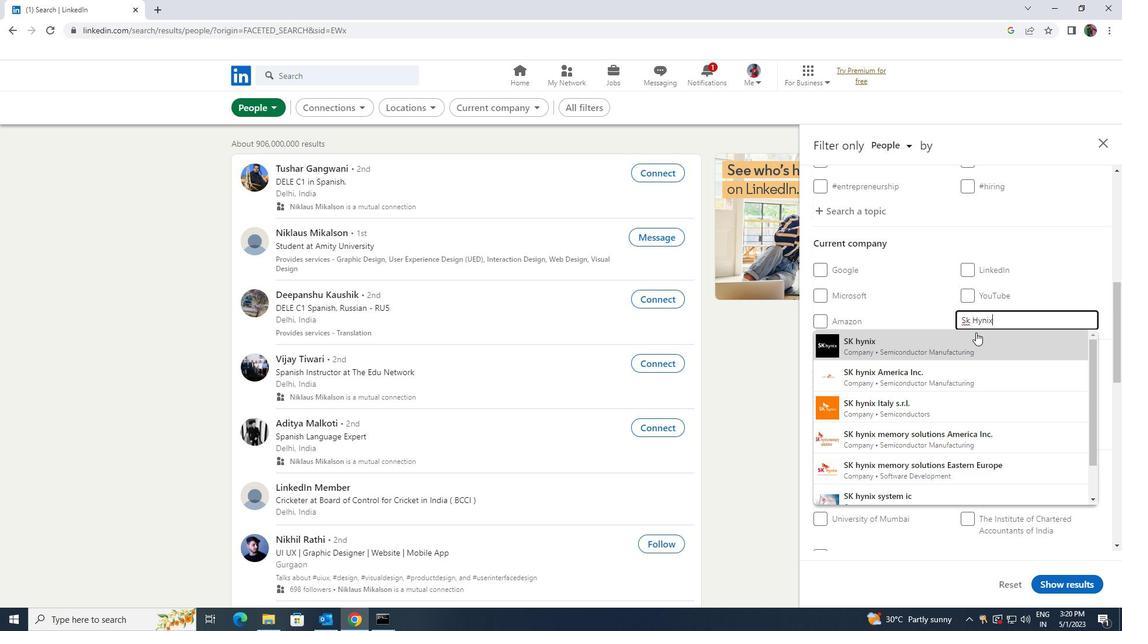 
Action: Mouse pressed left at (975, 344)
Screenshot: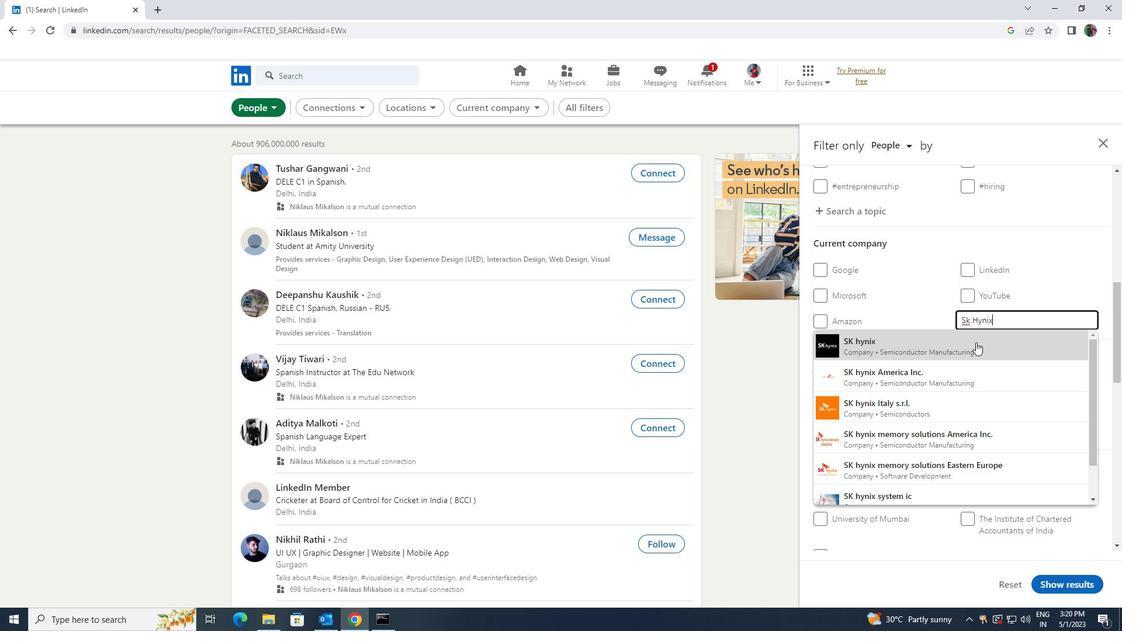 
Action: Mouse scrolled (975, 343) with delta (0, 0)
Screenshot: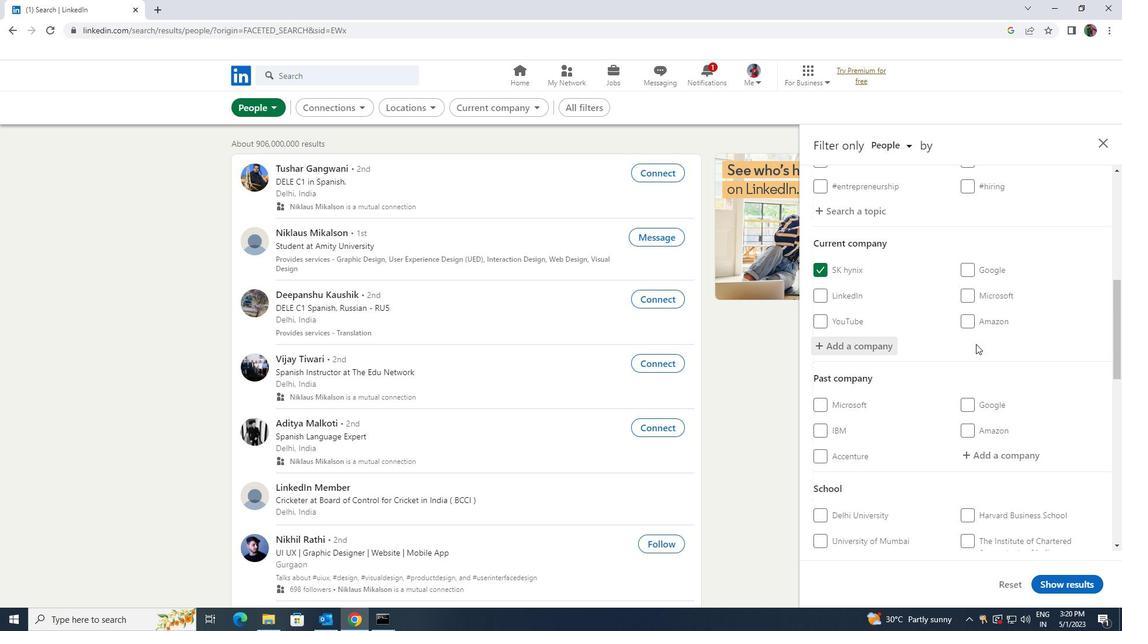 
Action: Mouse scrolled (975, 343) with delta (0, 0)
Screenshot: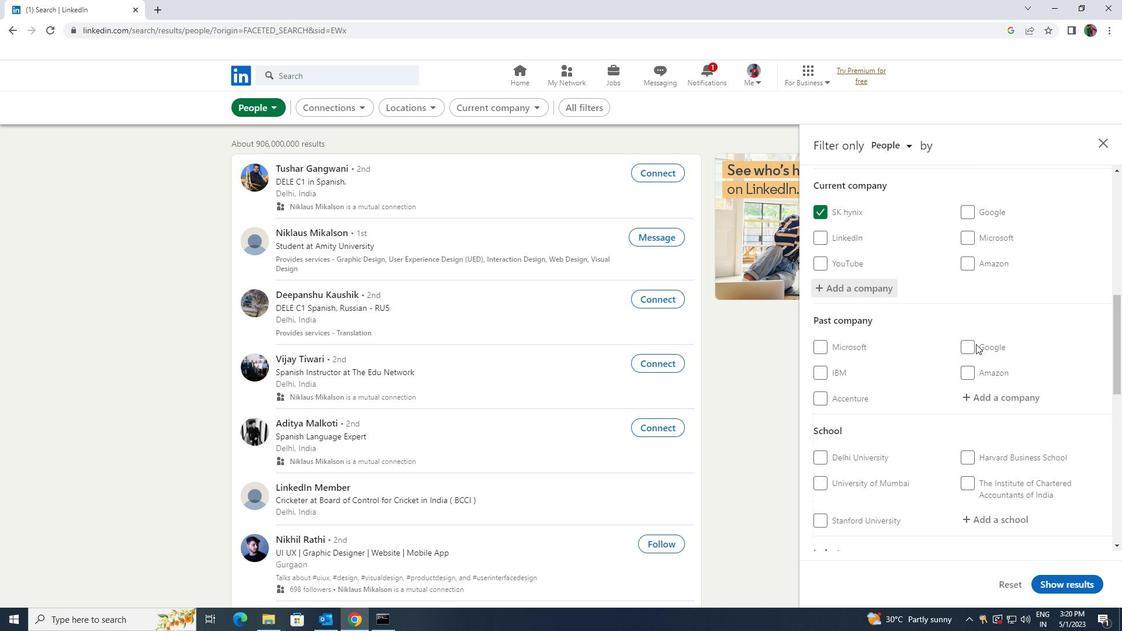 
Action: Mouse scrolled (975, 343) with delta (0, 0)
Screenshot: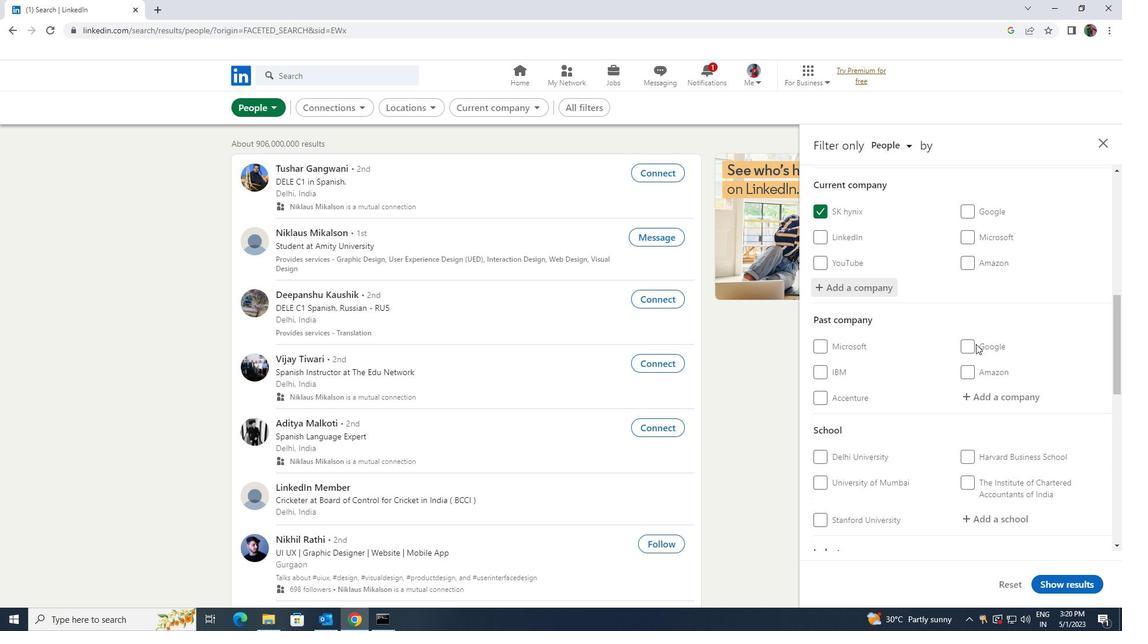
Action: Mouse scrolled (975, 343) with delta (0, 0)
Screenshot: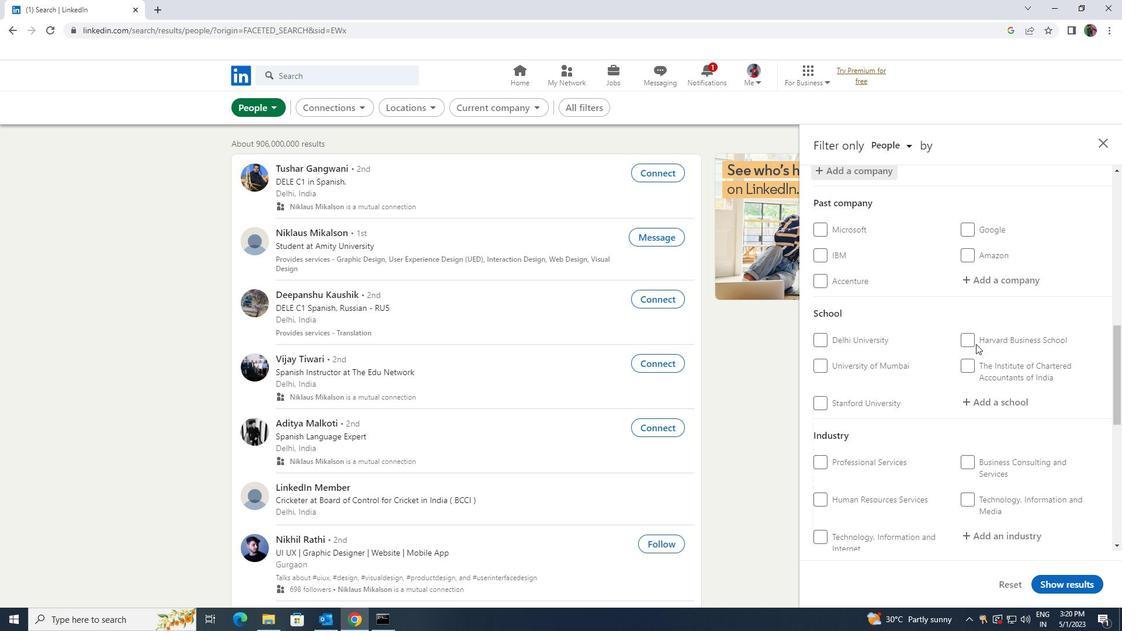 
Action: Mouse pressed left at (975, 344)
Screenshot: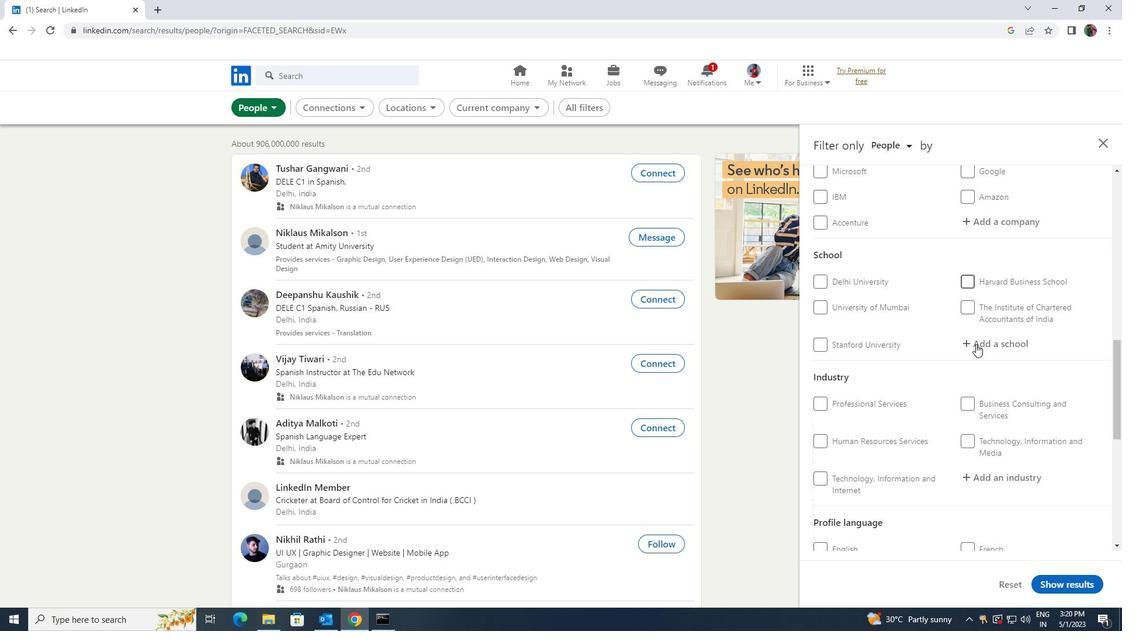 
Action: Key pressed <Key.shift><Key.shift><Key.shift><Key.shift><Key.shift><Key.shift><Key.shift>KPR<Key.space>
Screenshot: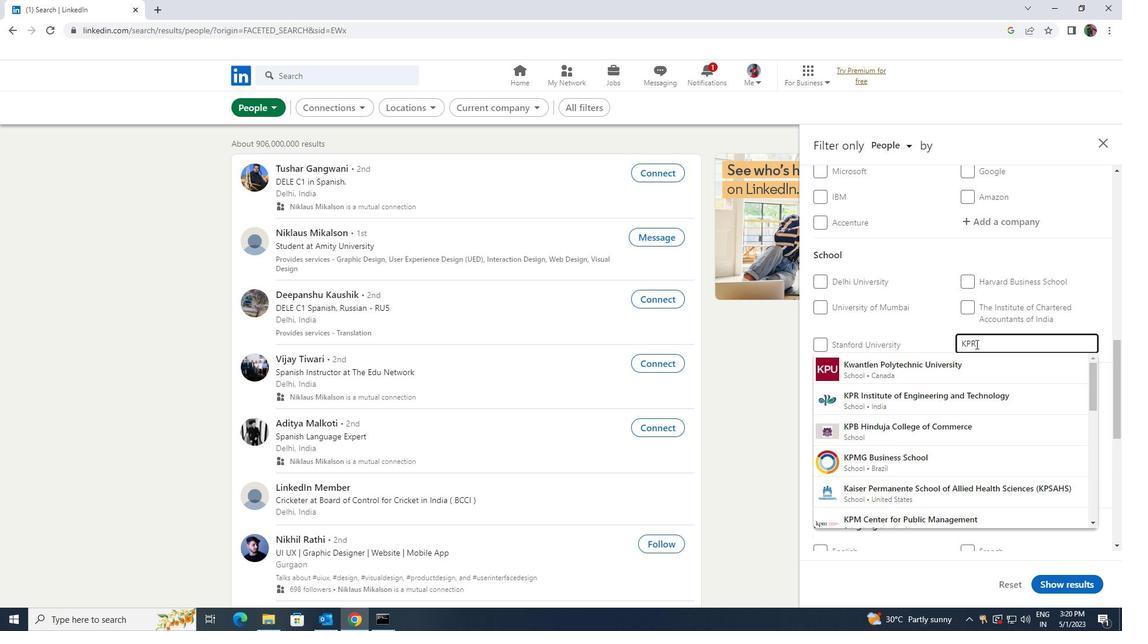 
Action: Mouse moved to (971, 362)
Screenshot: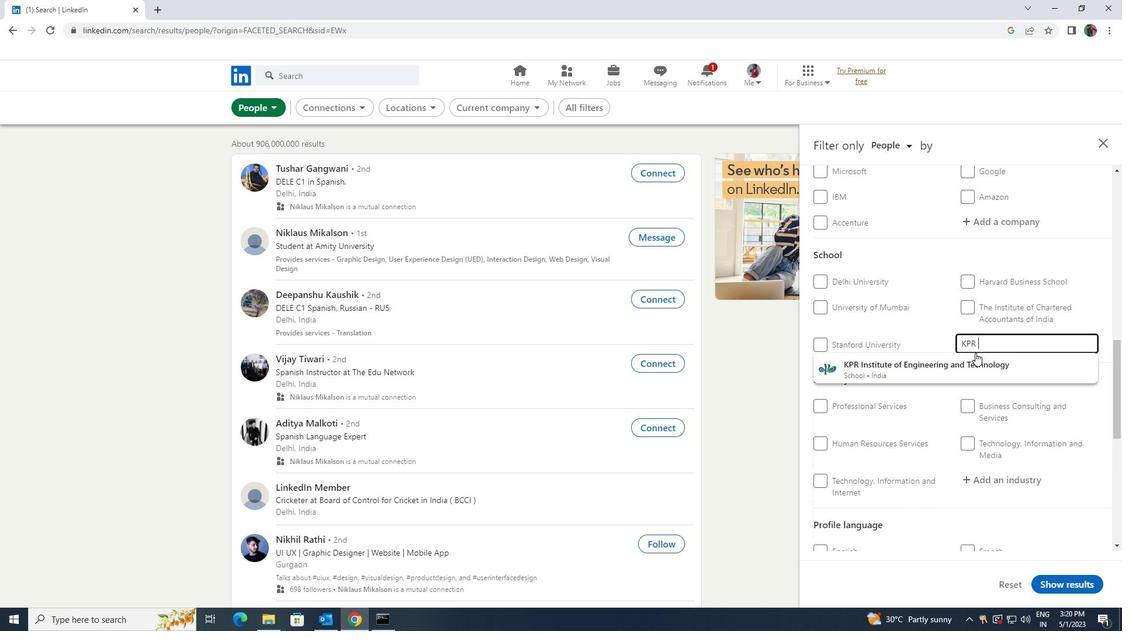 
Action: Mouse pressed left at (971, 362)
Screenshot: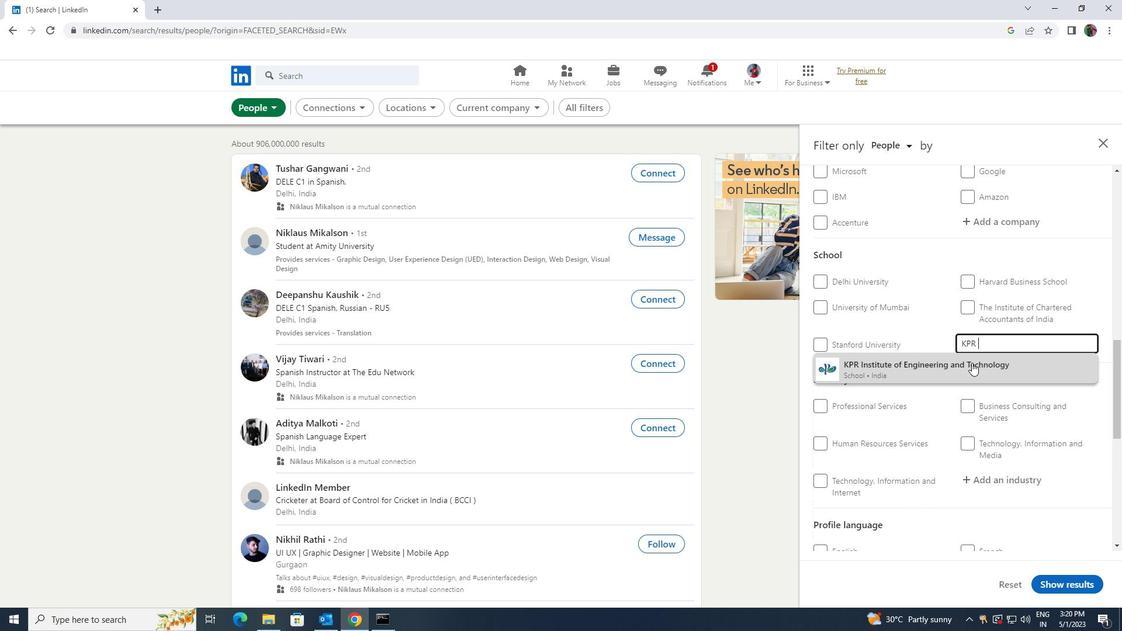 
Action: Mouse scrolled (971, 362) with delta (0, 0)
Screenshot: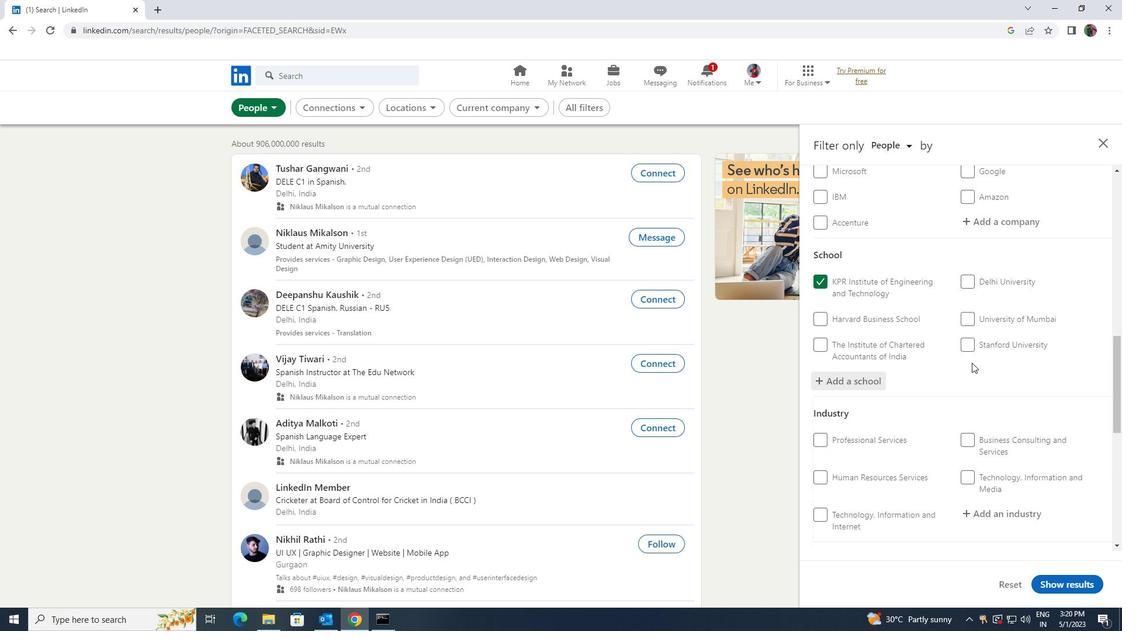 
Action: Mouse scrolled (971, 362) with delta (0, 0)
Screenshot: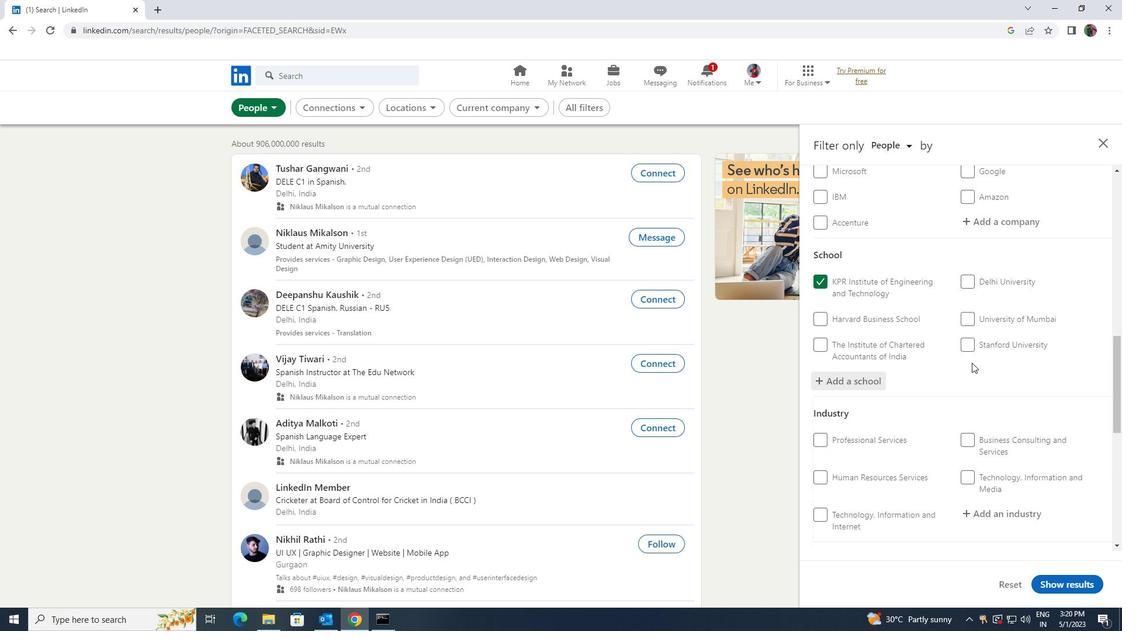 
Action: Mouse scrolled (971, 362) with delta (0, 0)
Screenshot: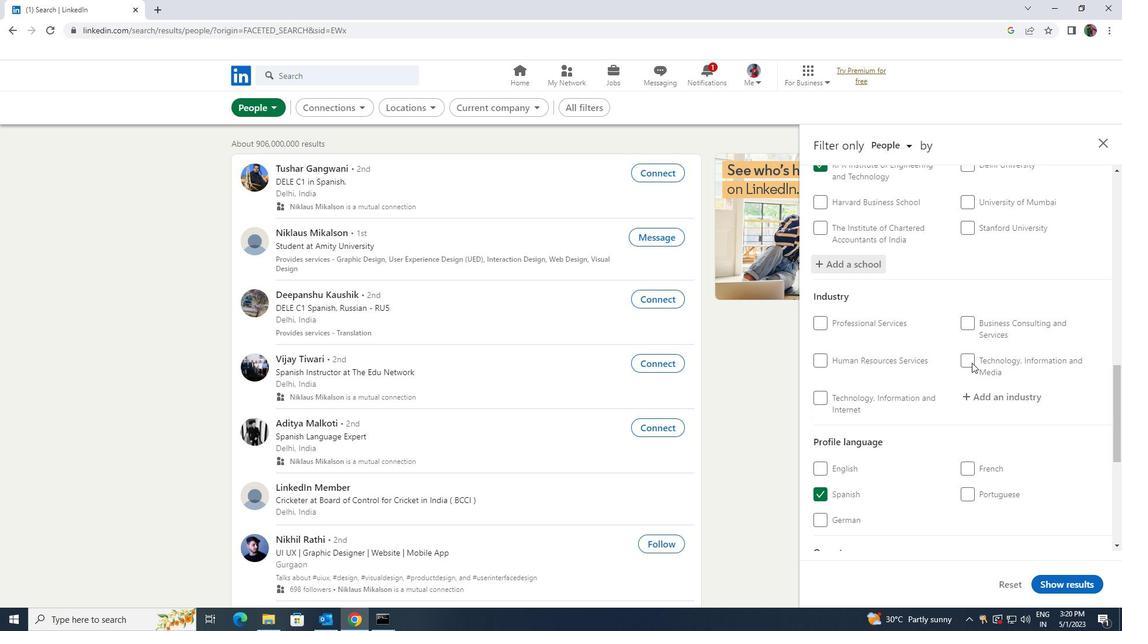 
Action: Mouse moved to (979, 339)
Screenshot: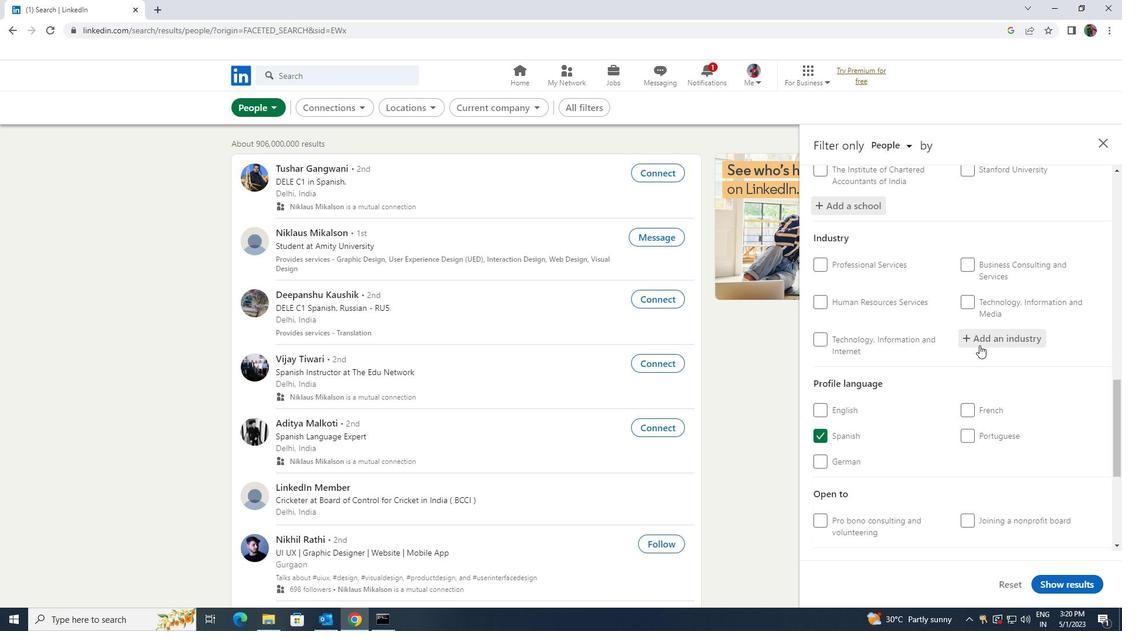 
Action: Mouse pressed left at (979, 339)
Screenshot: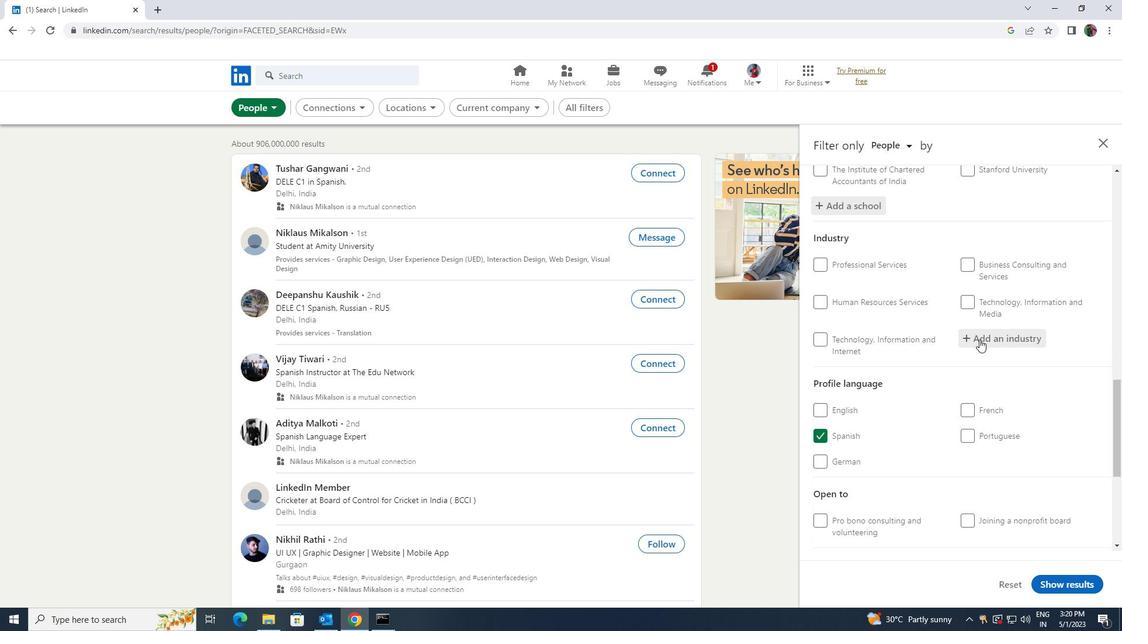 
Action: Key pressed <Key.shift>WHOLESALE<Key.space><Key.shift><Key.shift><Key.shift><Key.shift><Key.shift><Key.shift><Key.shift><Key.shift><Key.shift><Key.shift><Key.shift><Key.shift><Key.shift><Key.shift><Key.shift><Key.shift>EQI<Key.backspace>UI
Screenshot: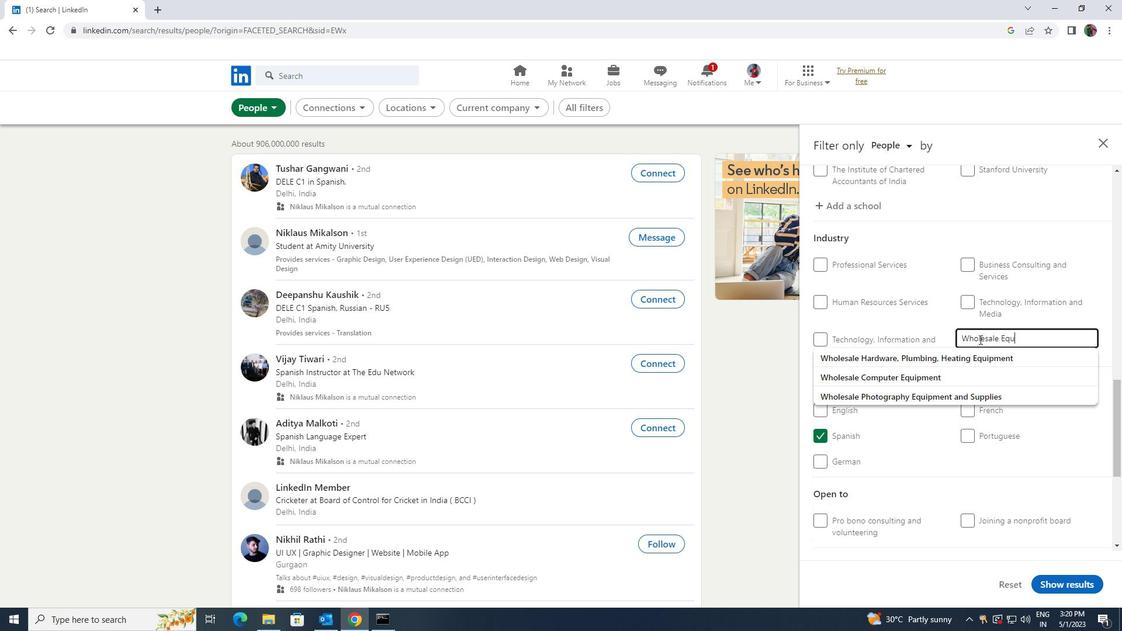 
Action: Mouse moved to (980, 340)
Screenshot: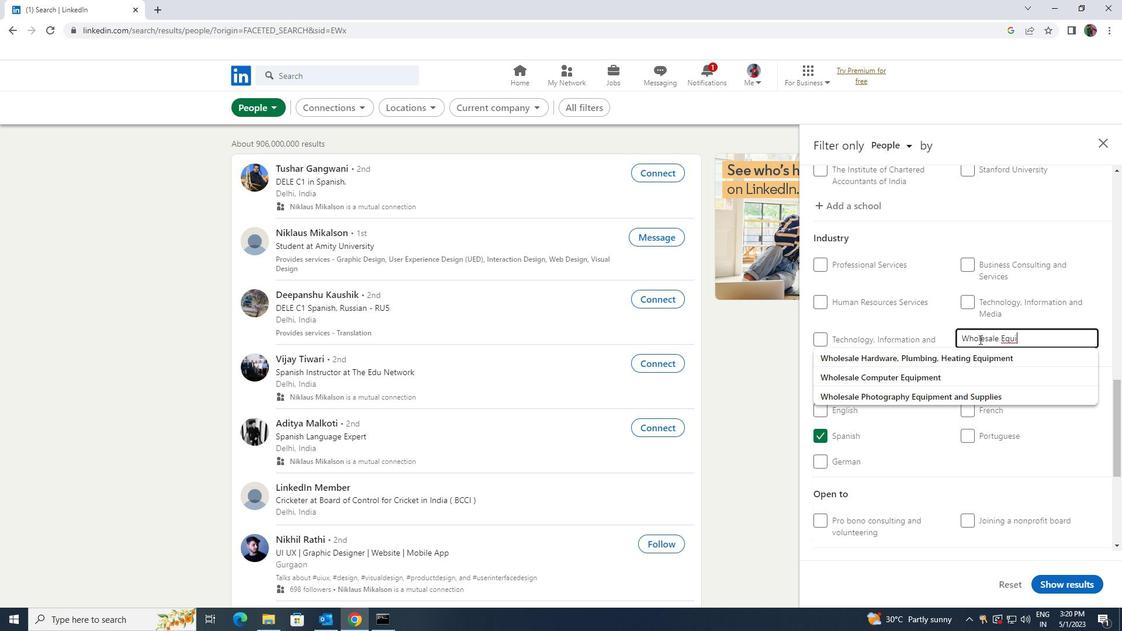 
Action: Key pressed PMENT<Key.space><Key.shift>PHOTO
Screenshot: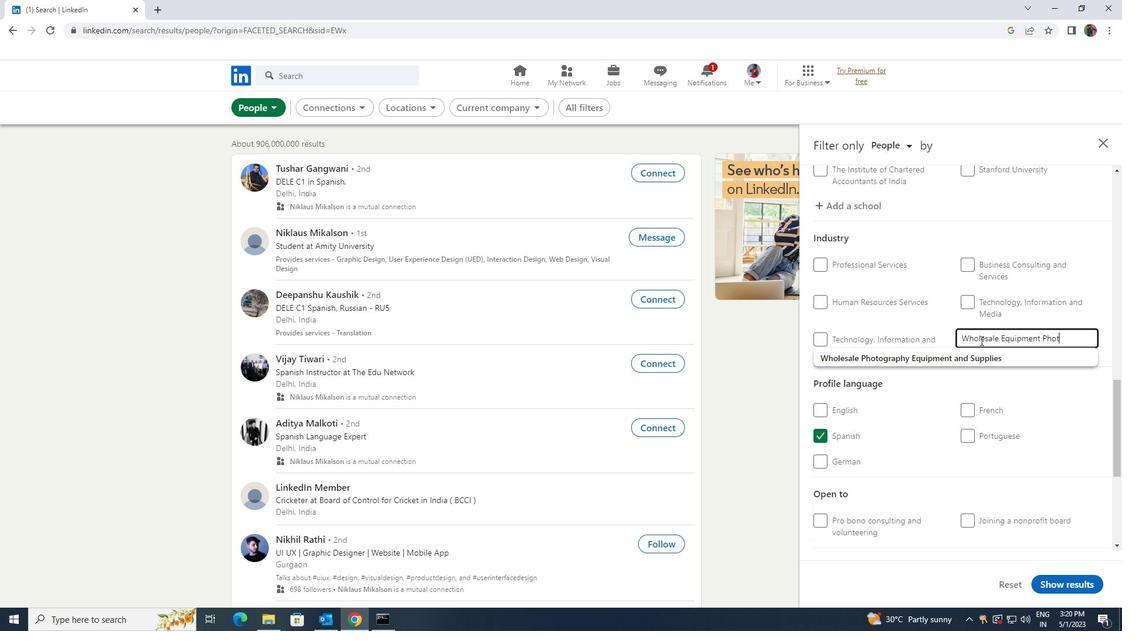 
Action: Mouse moved to (978, 361)
Screenshot: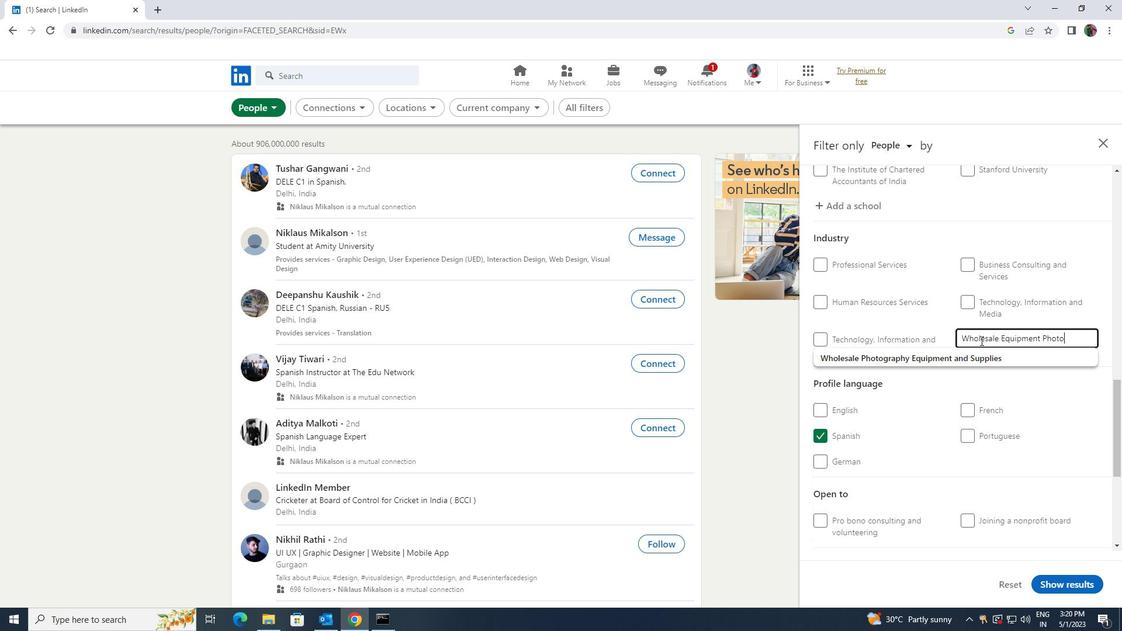 
Action: Mouse pressed left at (978, 361)
Screenshot: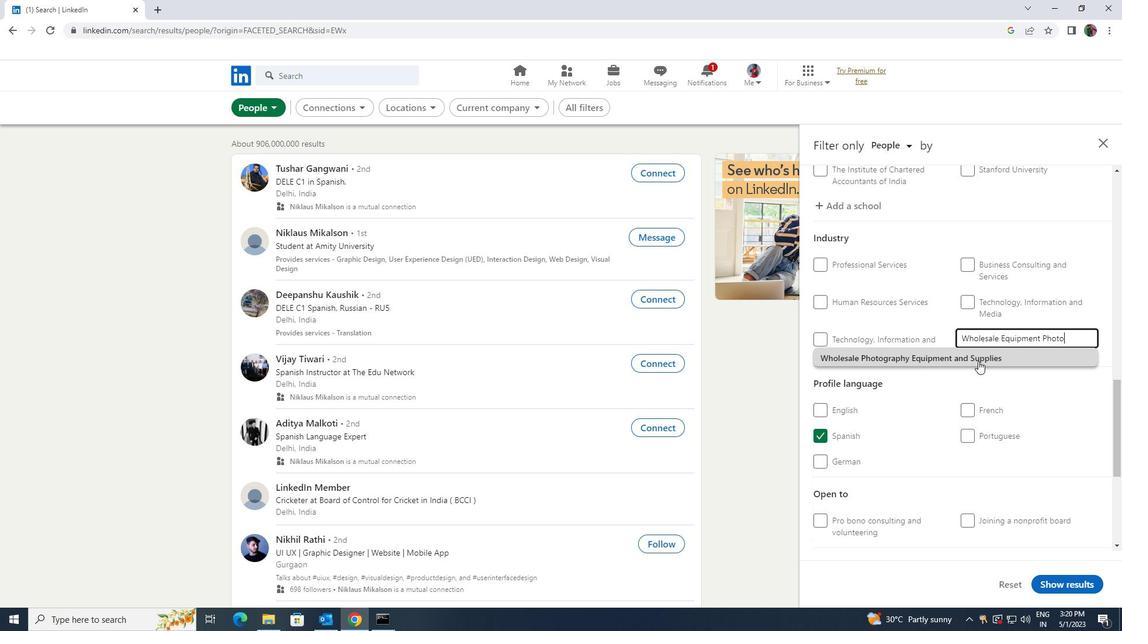
Action: Mouse scrolled (978, 360) with delta (0, 0)
Screenshot: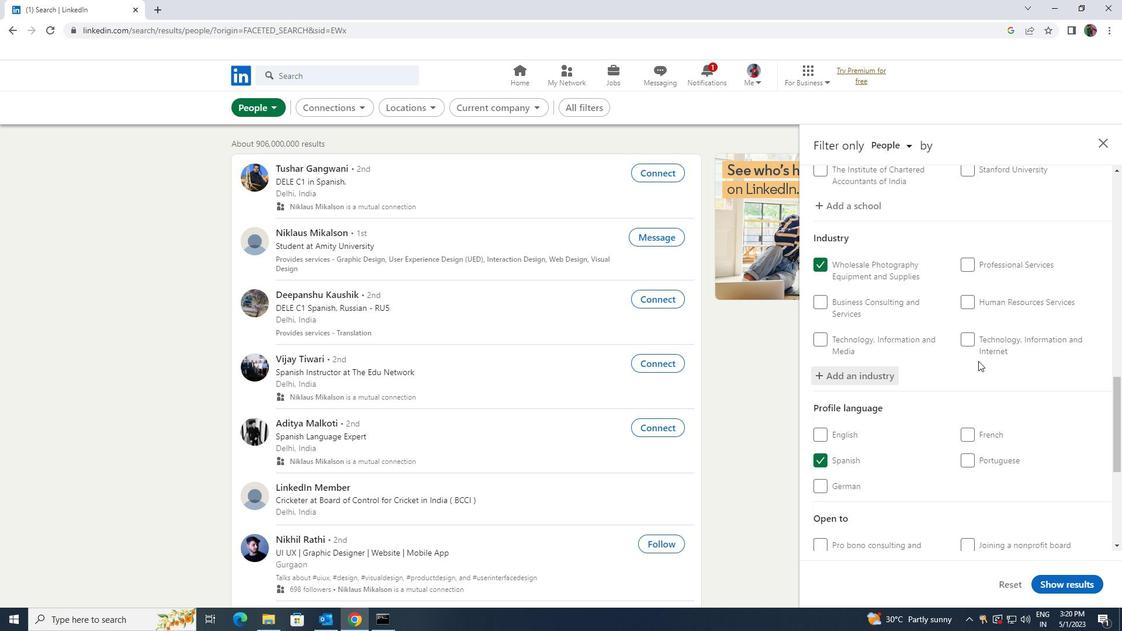 
Action: Mouse scrolled (978, 360) with delta (0, 0)
Screenshot: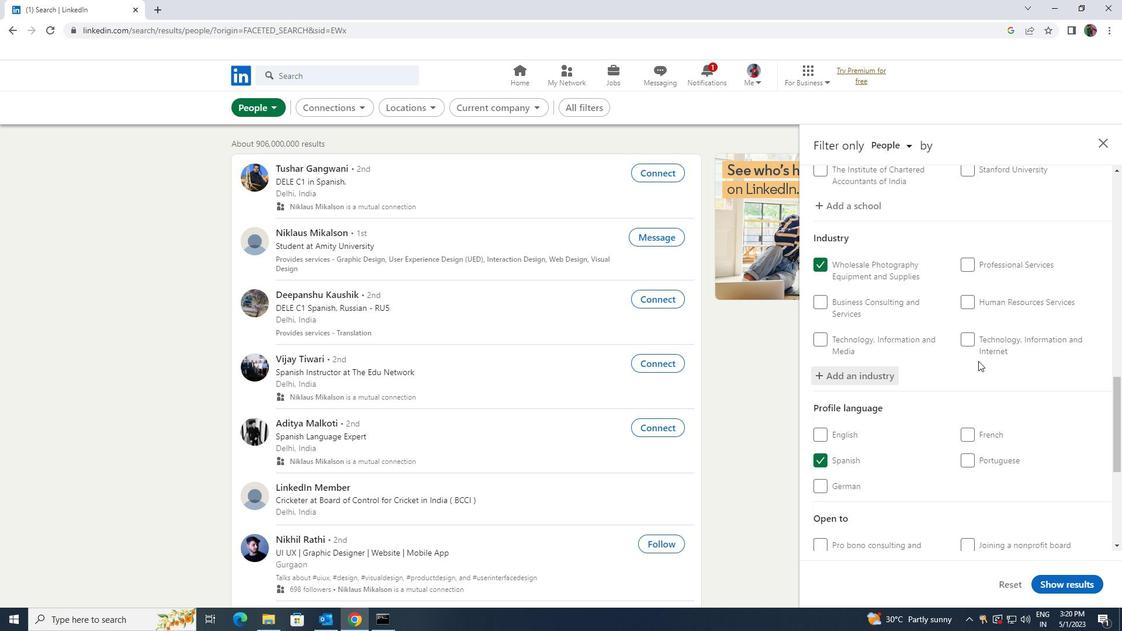 
Action: Mouse scrolled (978, 360) with delta (0, 0)
Screenshot: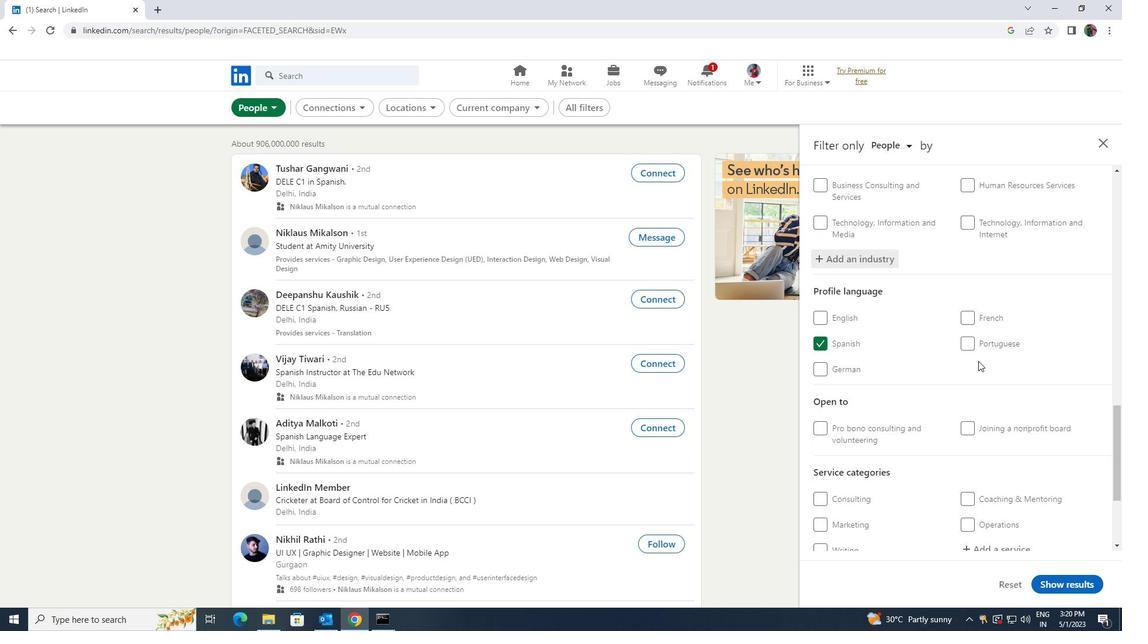 
Action: Mouse scrolled (978, 360) with delta (0, 0)
Screenshot: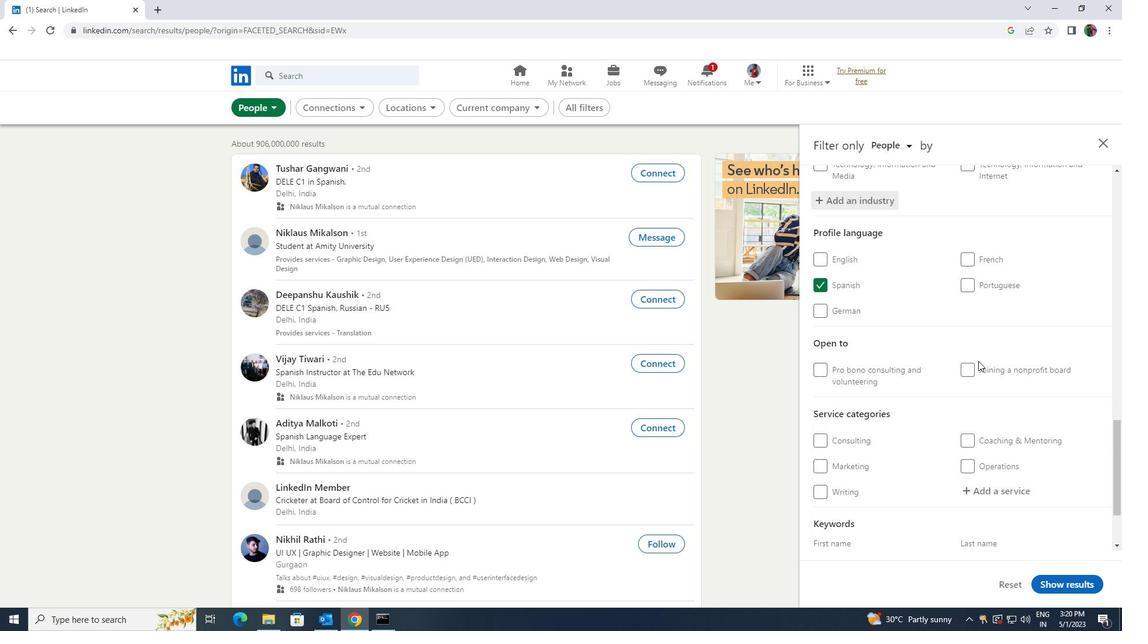 
Action: Mouse scrolled (978, 360) with delta (0, 0)
Screenshot: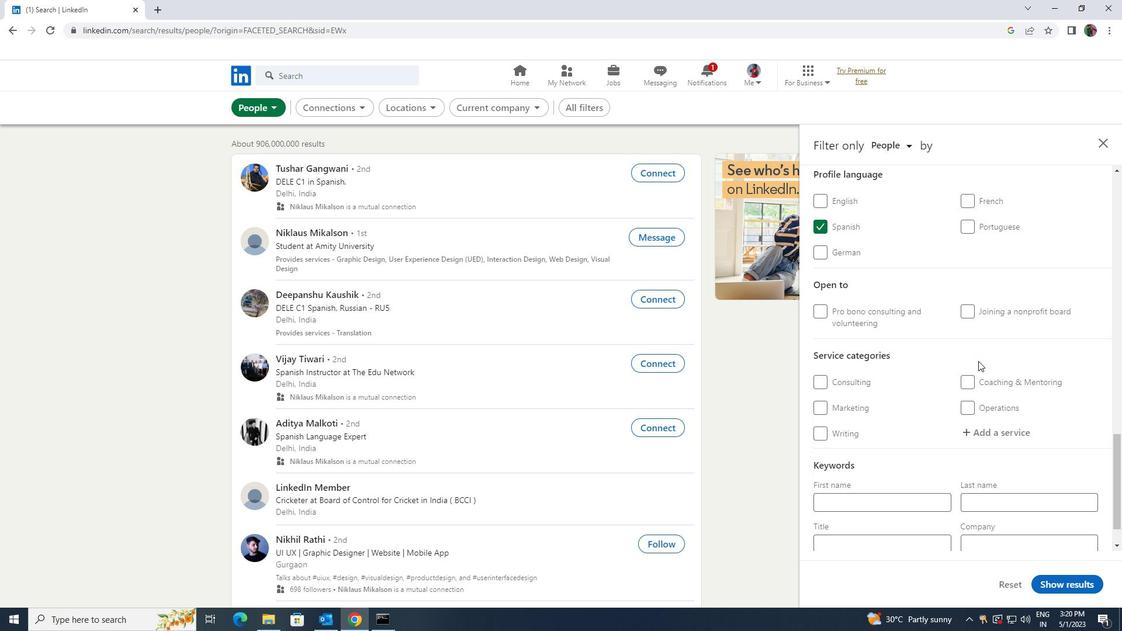 
Action: Mouse moved to (983, 383)
Screenshot: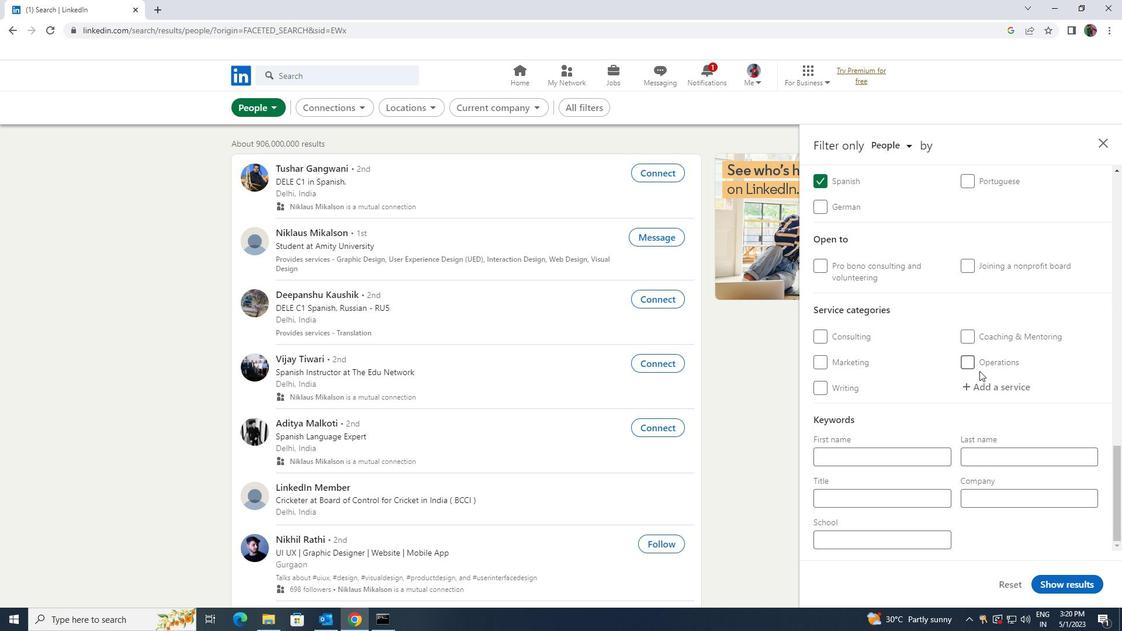 
Action: Mouse pressed left at (983, 383)
Screenshot: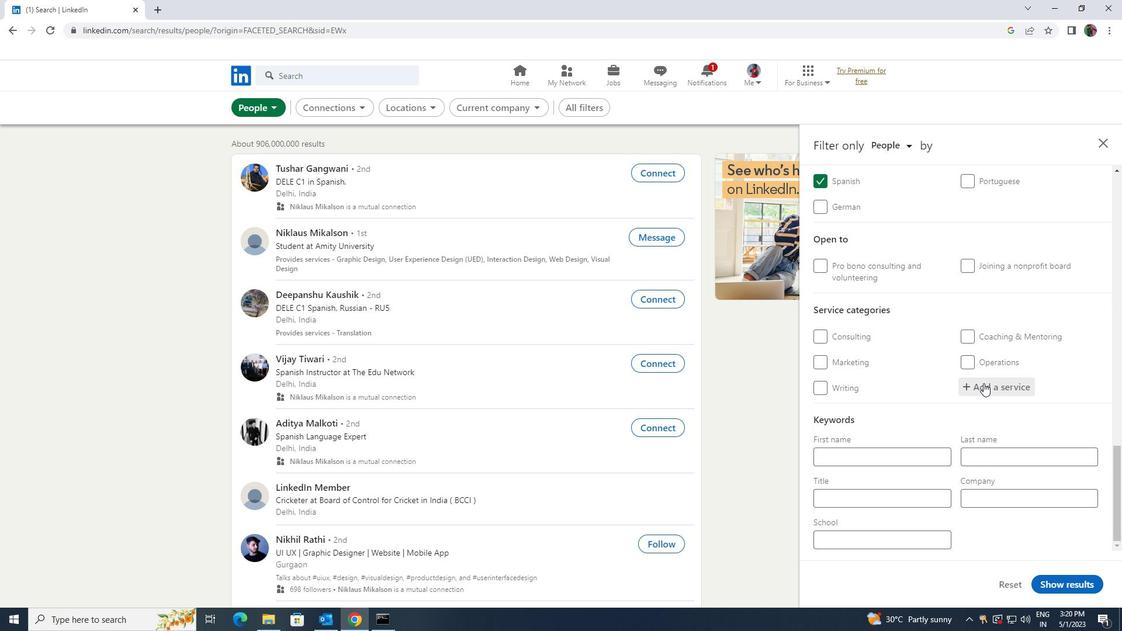 
Action: Key pressed <Key.shift><Key.shift>BOOKKEPIN<Key.backspace><Key.backspace><Key.backspace><Key.backspace><Key.backspace>
Screenshot: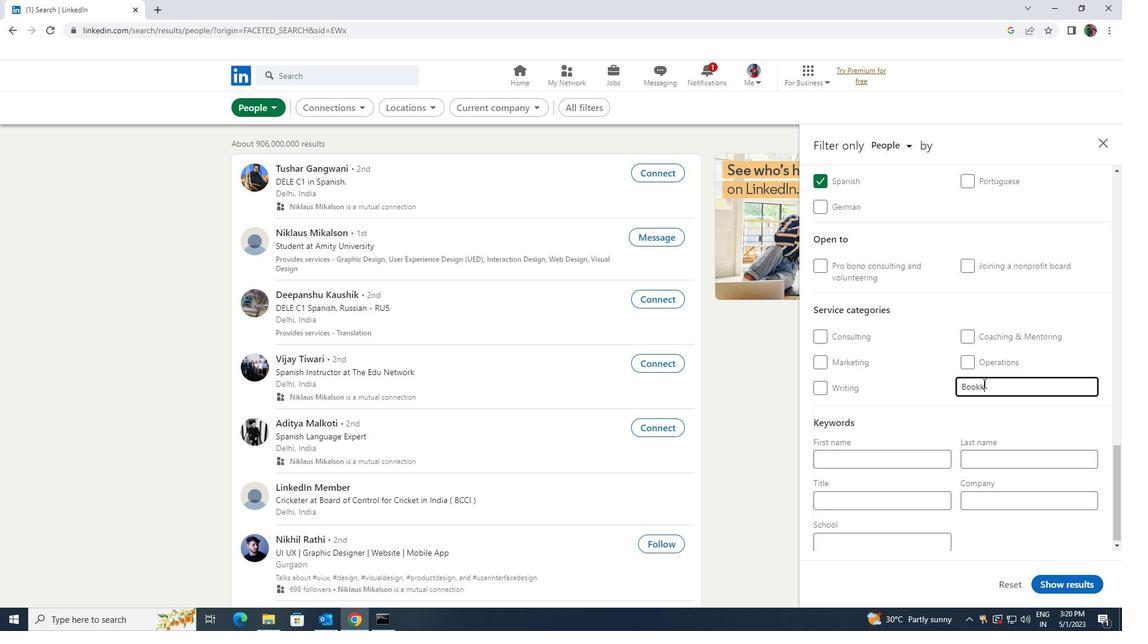 
Action: Mouse moved to (971, 400)
Screenshot: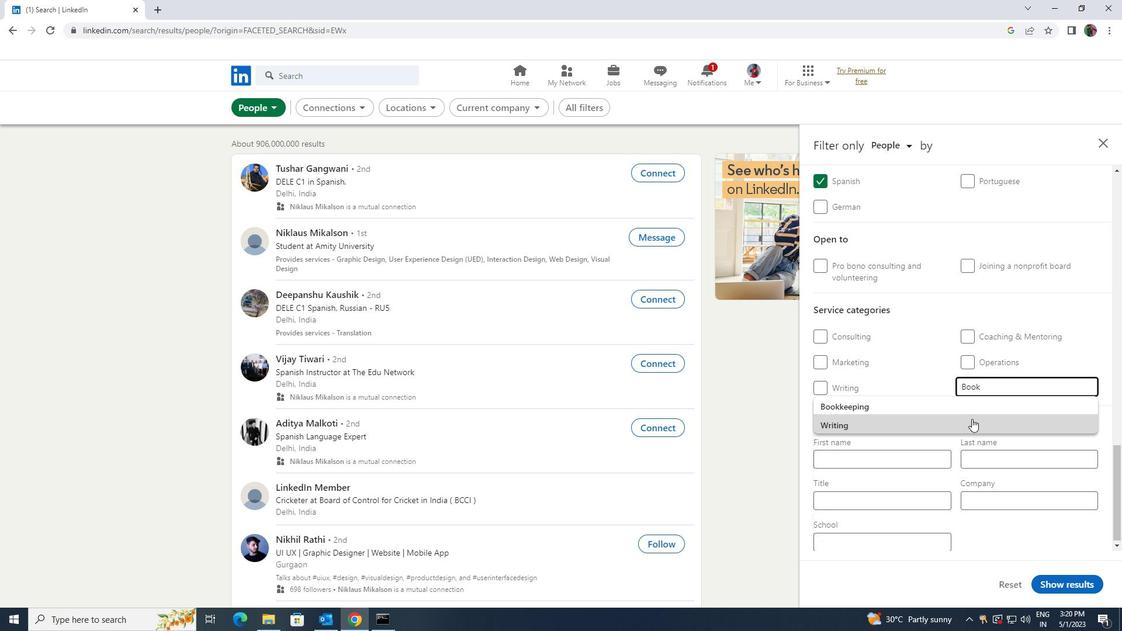 
Action: Mouse pressed left at (971, 400)
Screenshot: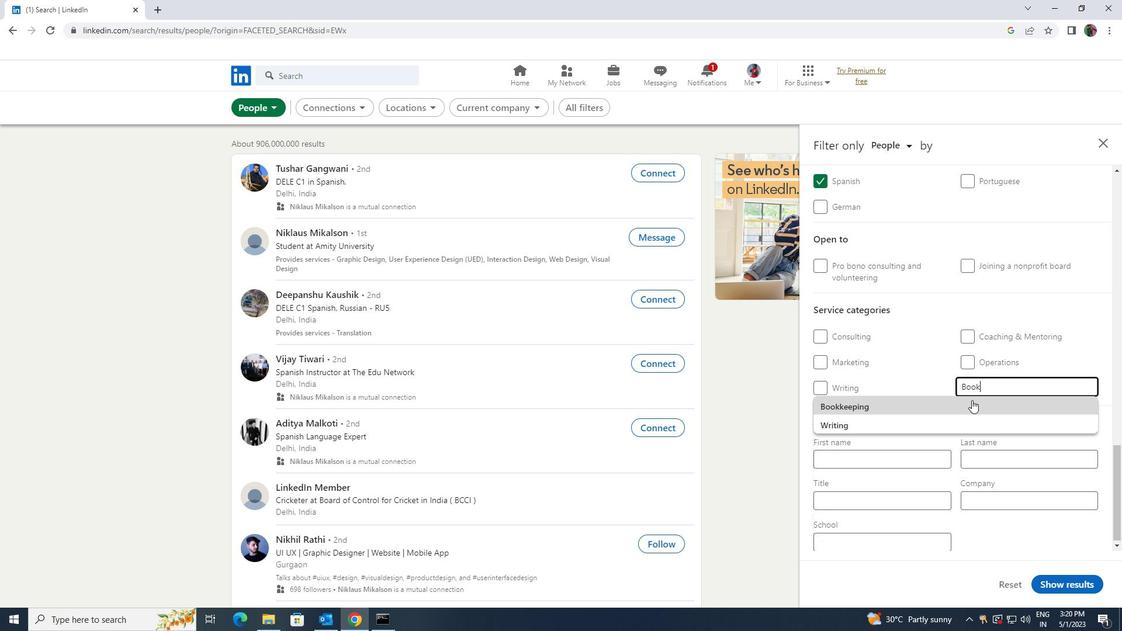 
Action: Mouse moved to (971, 397)
Screenshot: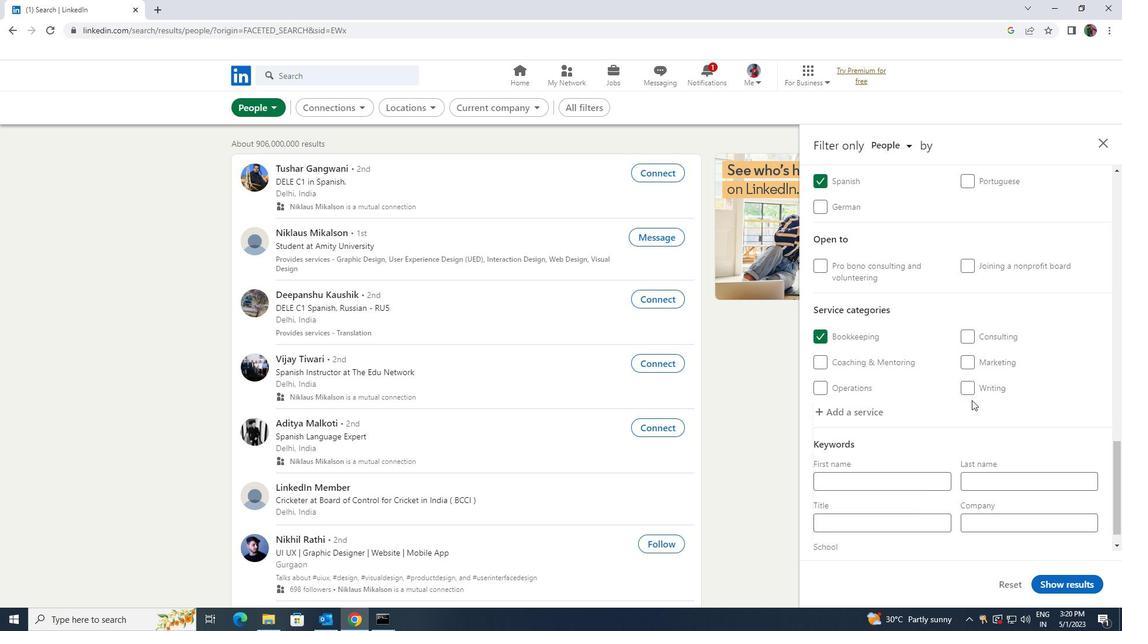 
Action: Mouse scrolled (971, 396) with delta (0, 0)
Screenshot: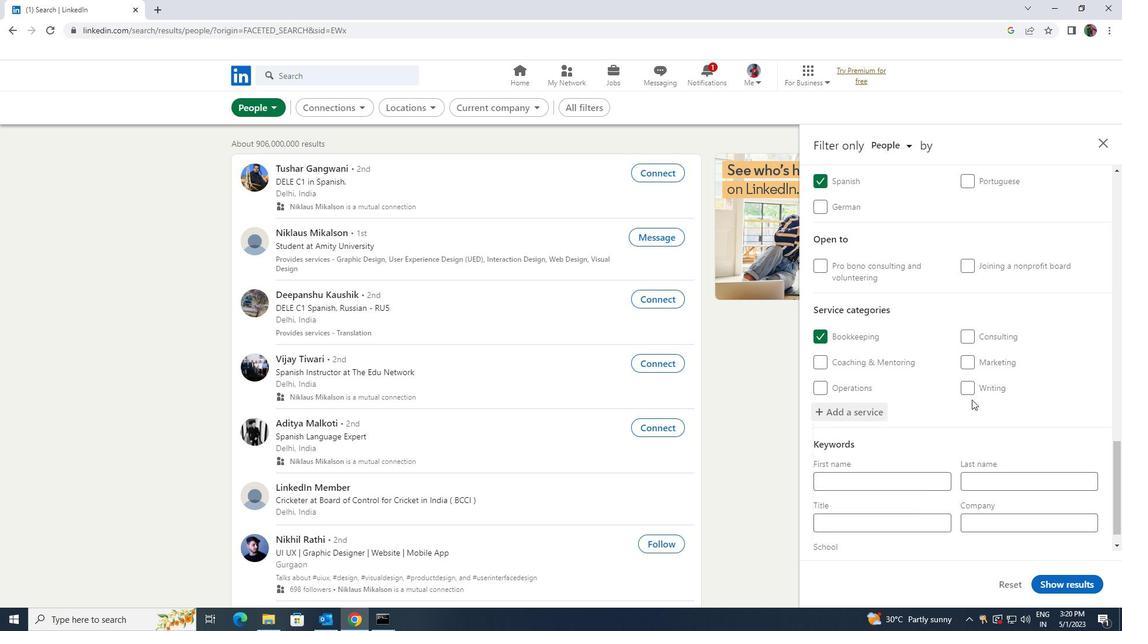 
Action: Mouse scrolled (971, 396) with delta (0, 0)
Screenshot: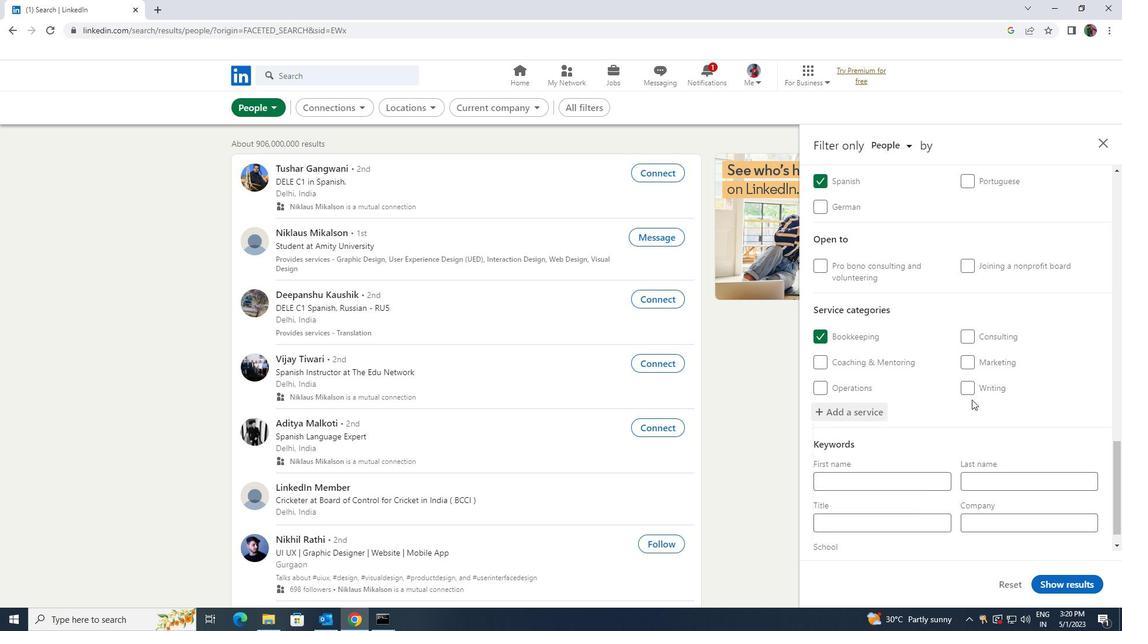 
Action: Mouse scrolled (971, 396) with delta (0, 0)
Screenshot: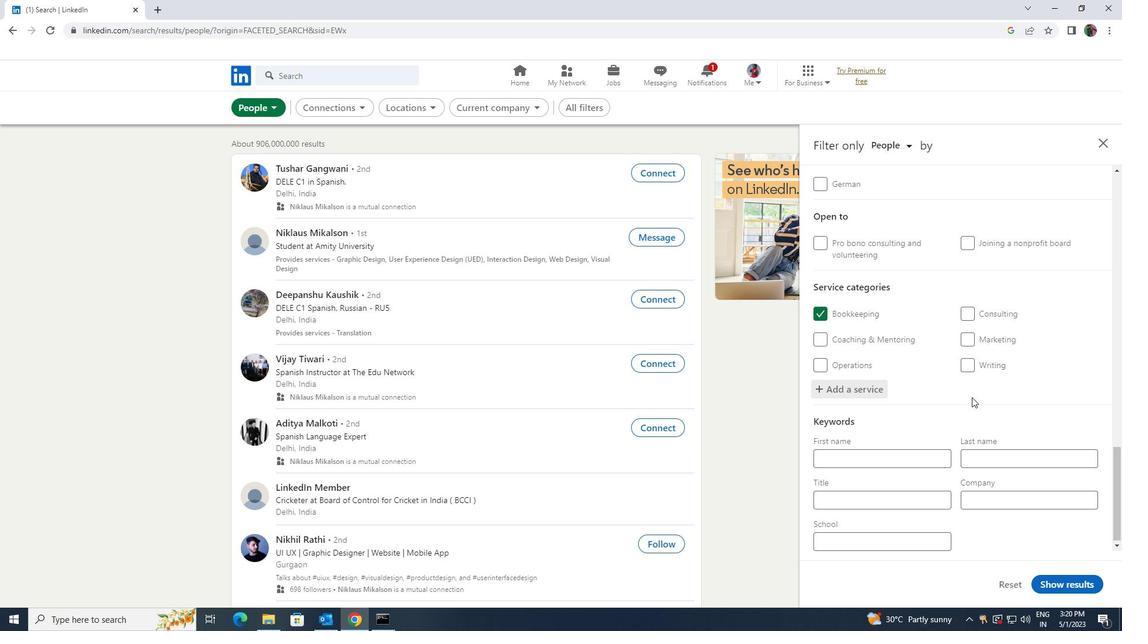 
Action: Mouse scrolled (971, 396) with delta (0, 0)
Screenshot: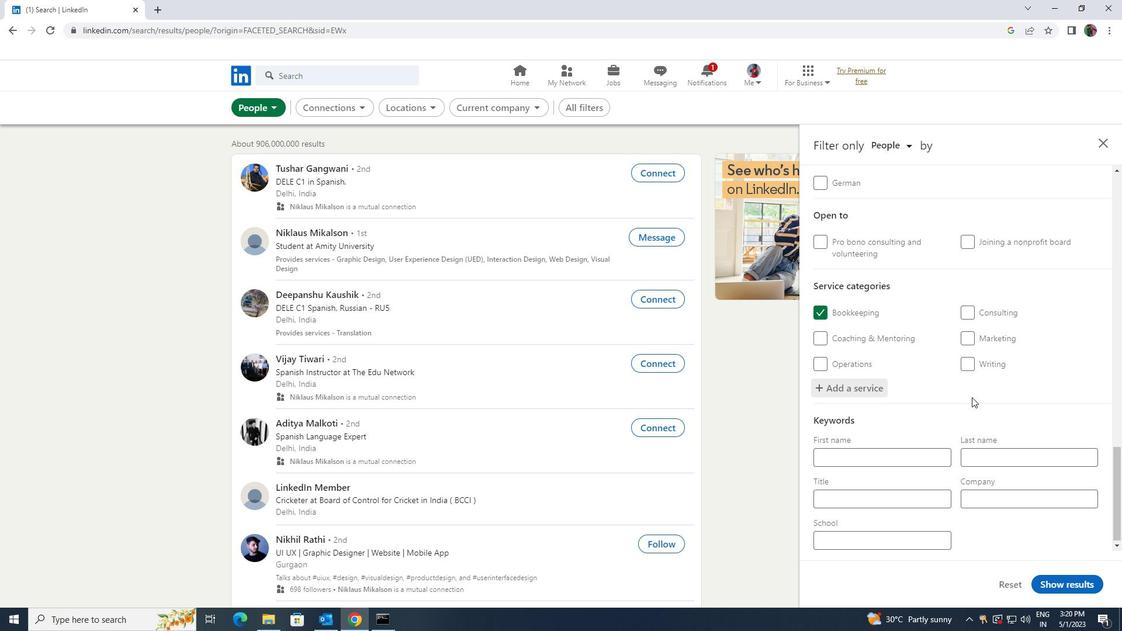 
Action: Mouse moved to (941, 497)
Screenshot: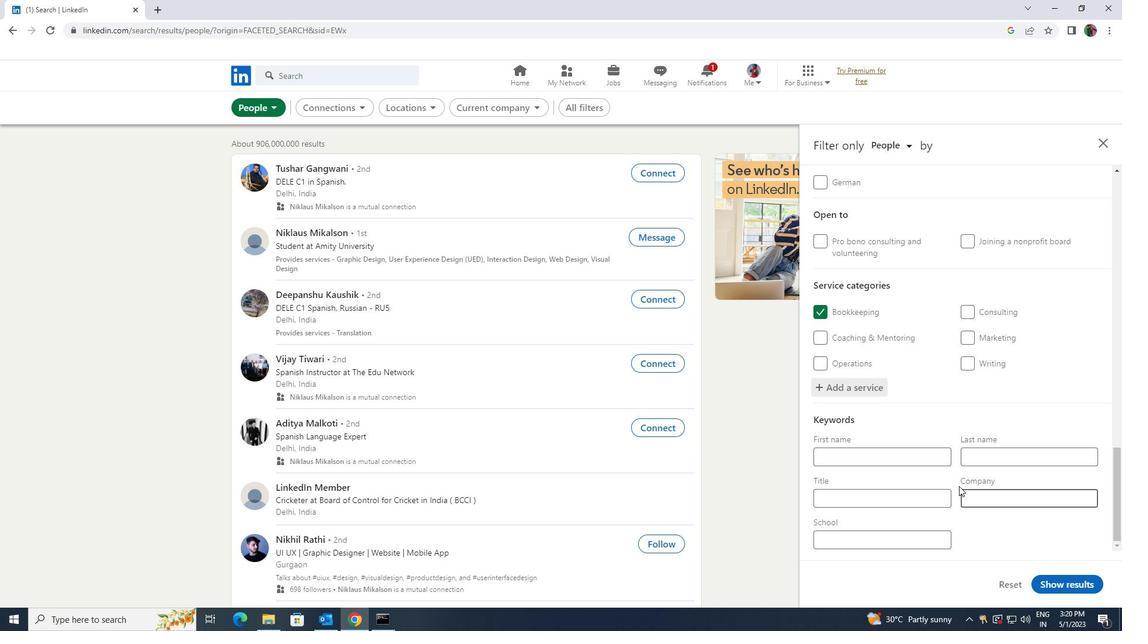 
Action: Mouse pressed left at (941, 497)
Screenshot: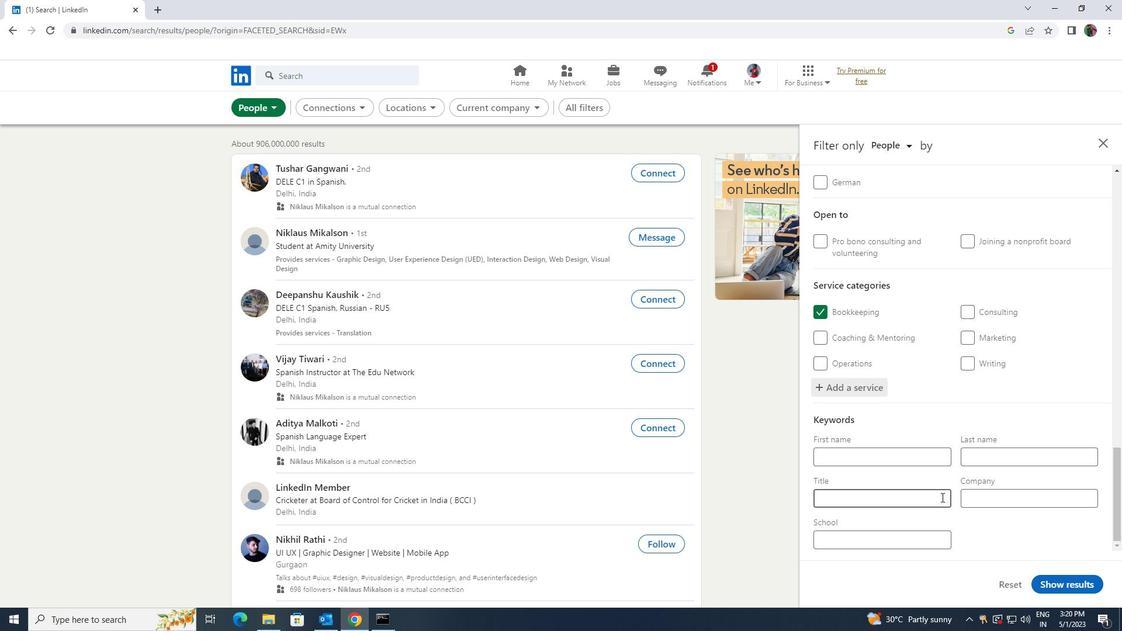 
Action: Key pressed <Key.shift><Key.shift><Key.shift><Key.shift><Key.shift>NURSE<Key.space><Key.shift>PRACTITINER
Screenshot: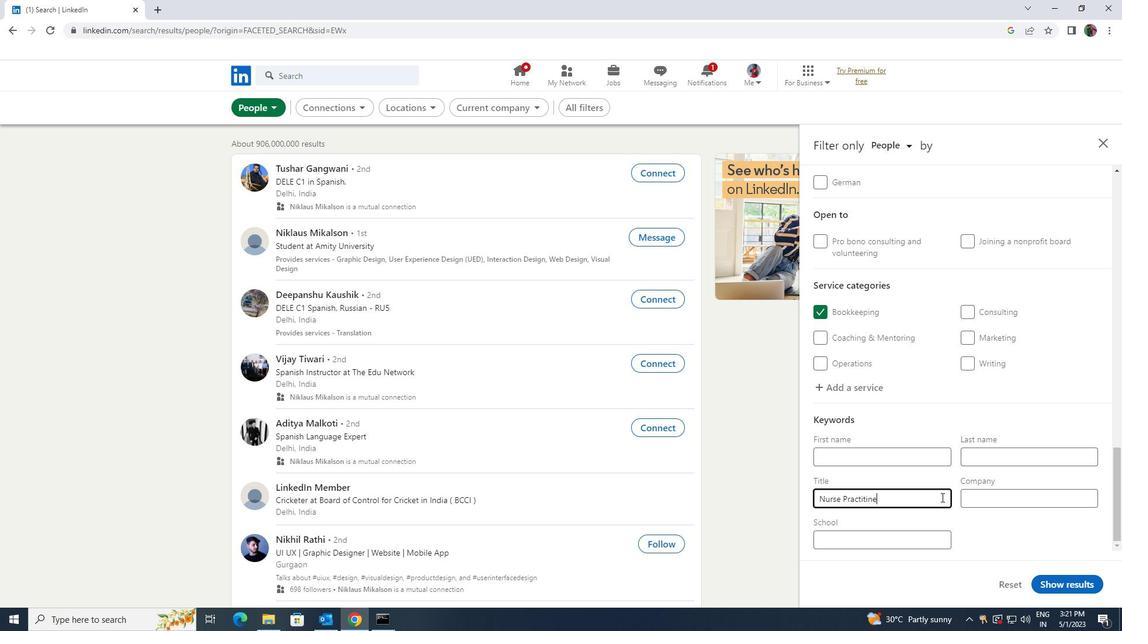 
Action: Mouse moved to (1053, 581)
Screenshot: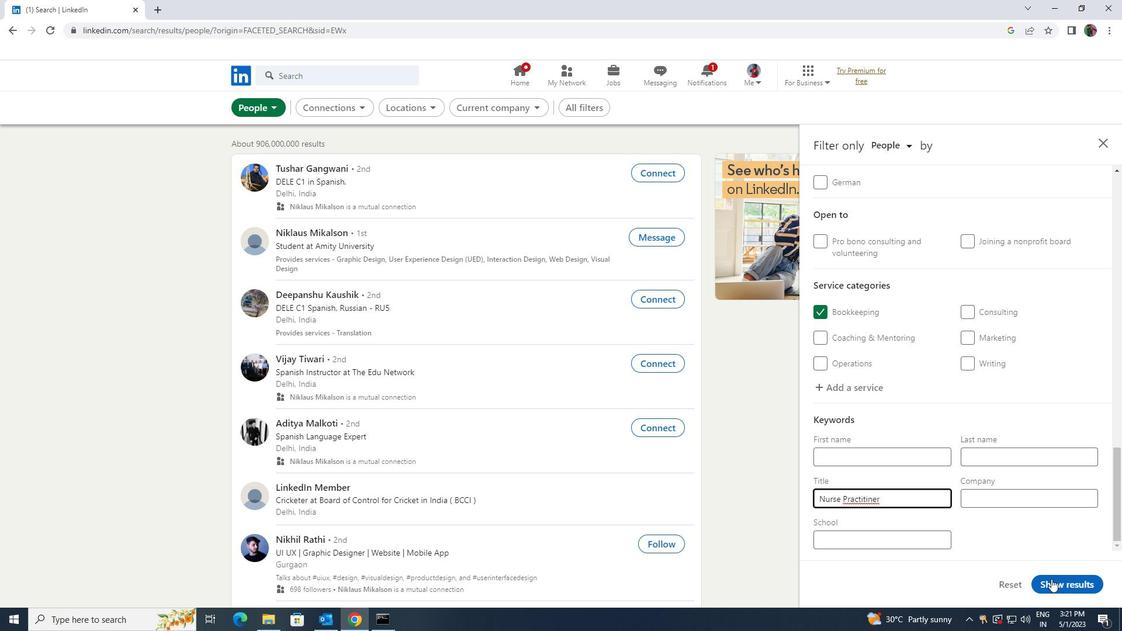 
Action: Mouse pressed left at (1053, 581)
Screenshot: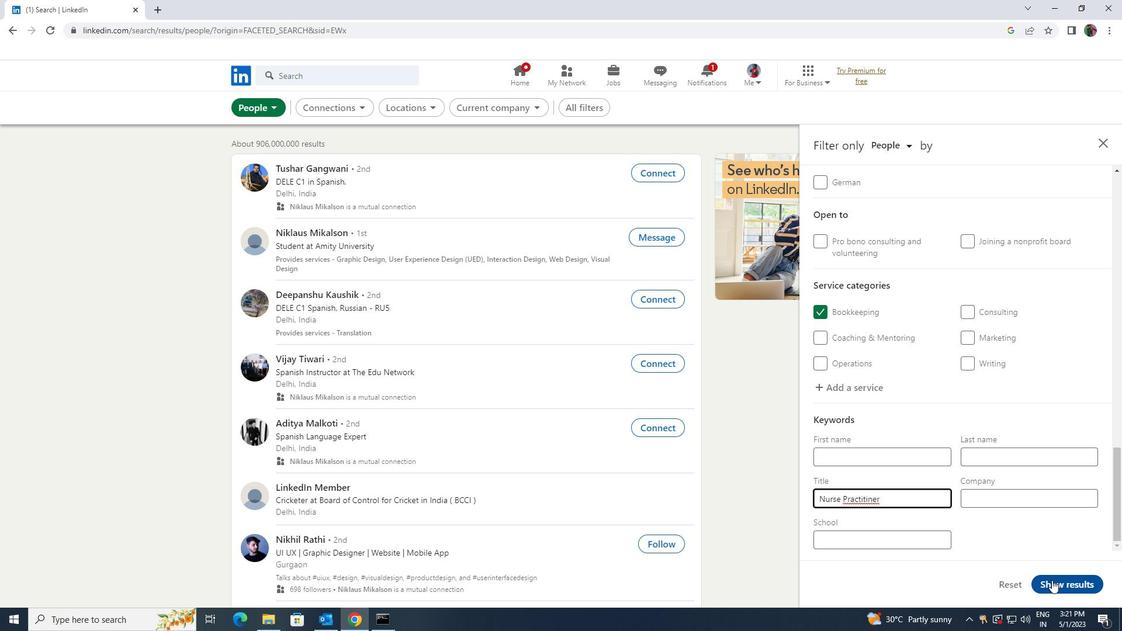 
